Task: Find connections with filter location Sillod with filter topic #Trainerwith filter profile language German with filter current company MyGov India with filter school PES Institute of Technology & Management, SHIVAMOGA with filter industry Sports and Recreation Instruction with filter service category Homeowners Insurance with filter keywords title Cloud Architect
Action: Mouse moved to (549, 71)
Screenshot: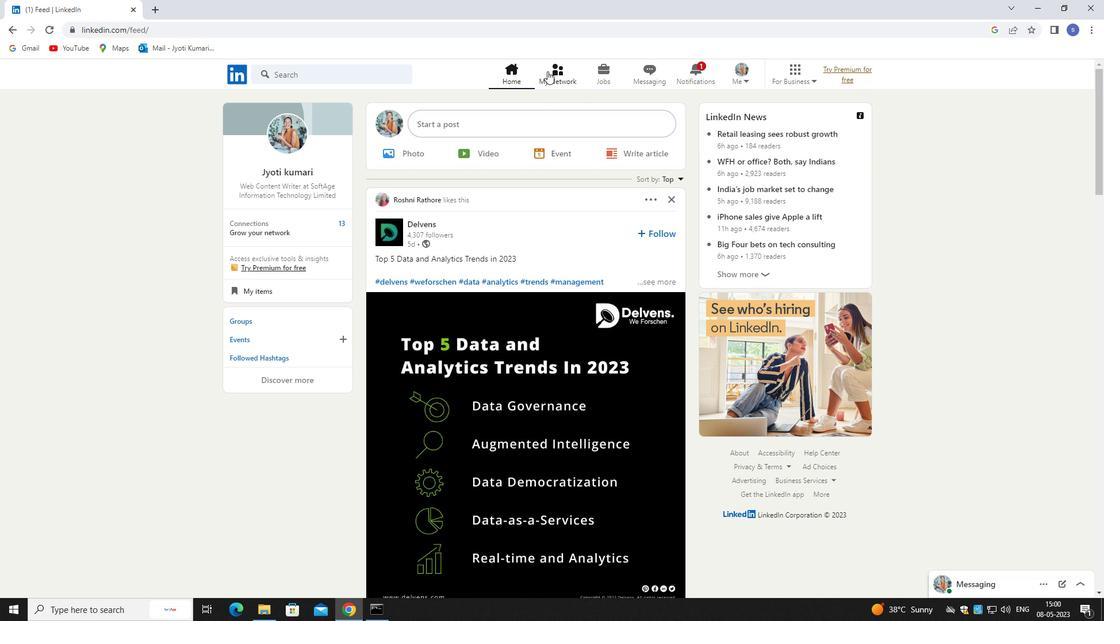 
Action: Mouse pressed left at (549, 71)
Screenshot: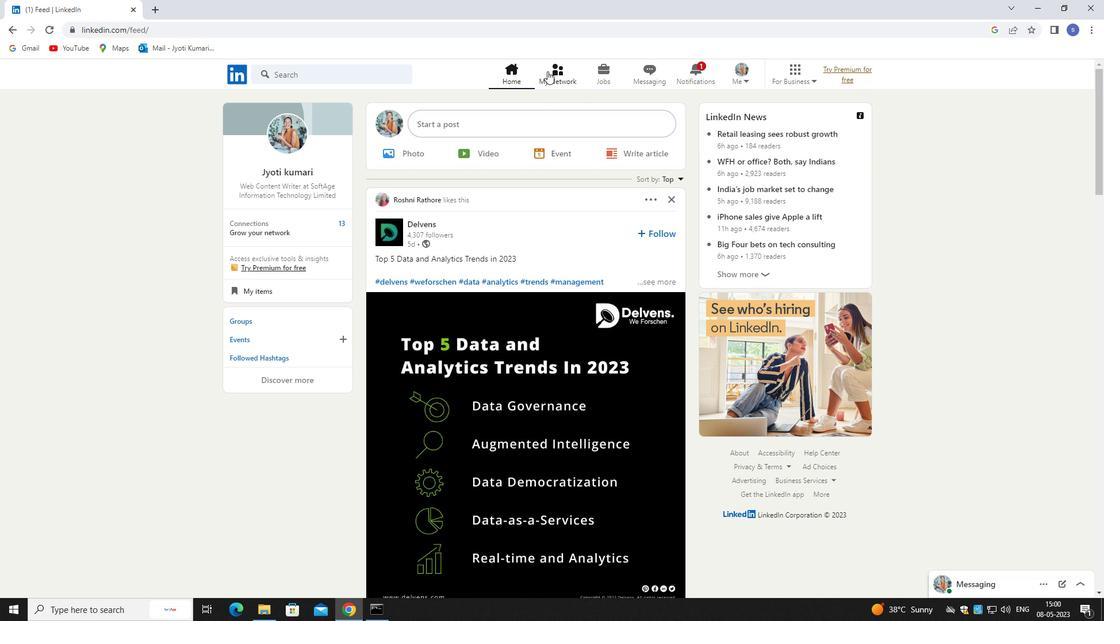 
Action: Mouse moved to (553, 73)
Screenshot: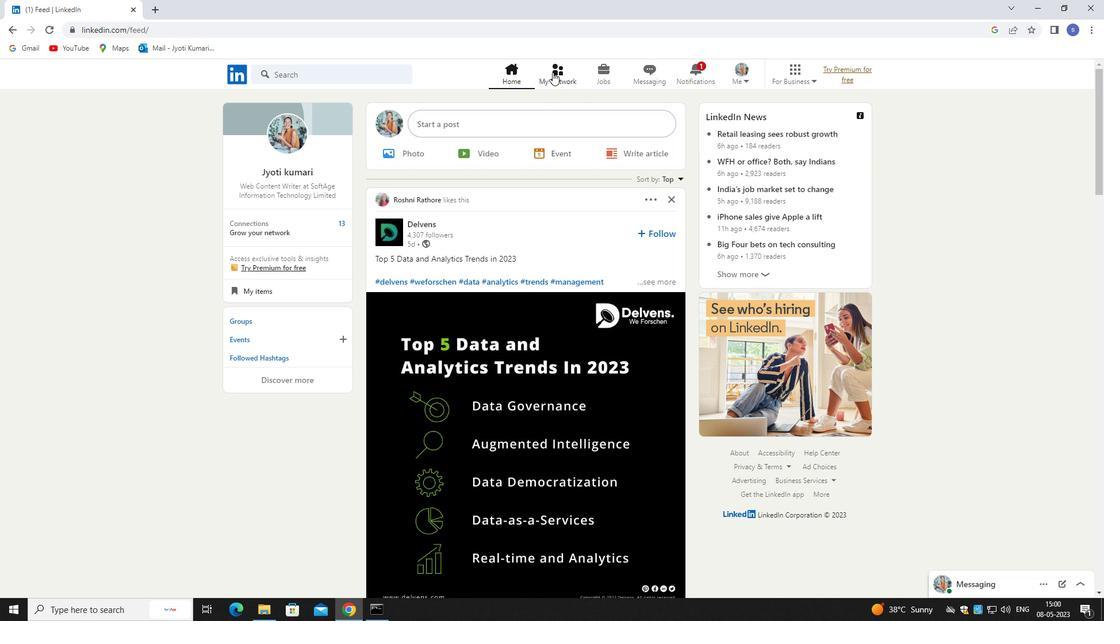 
Action: Mouse pressed left at (553, 73)
Screenshot: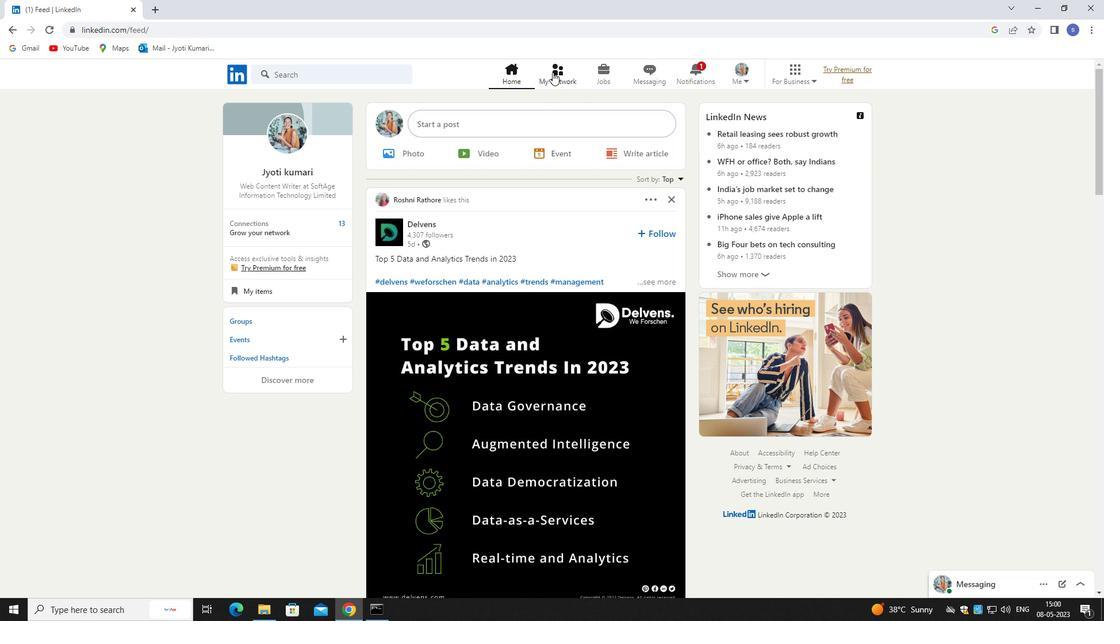 
Action: Mouse moved to (373, 138)
Screenshot: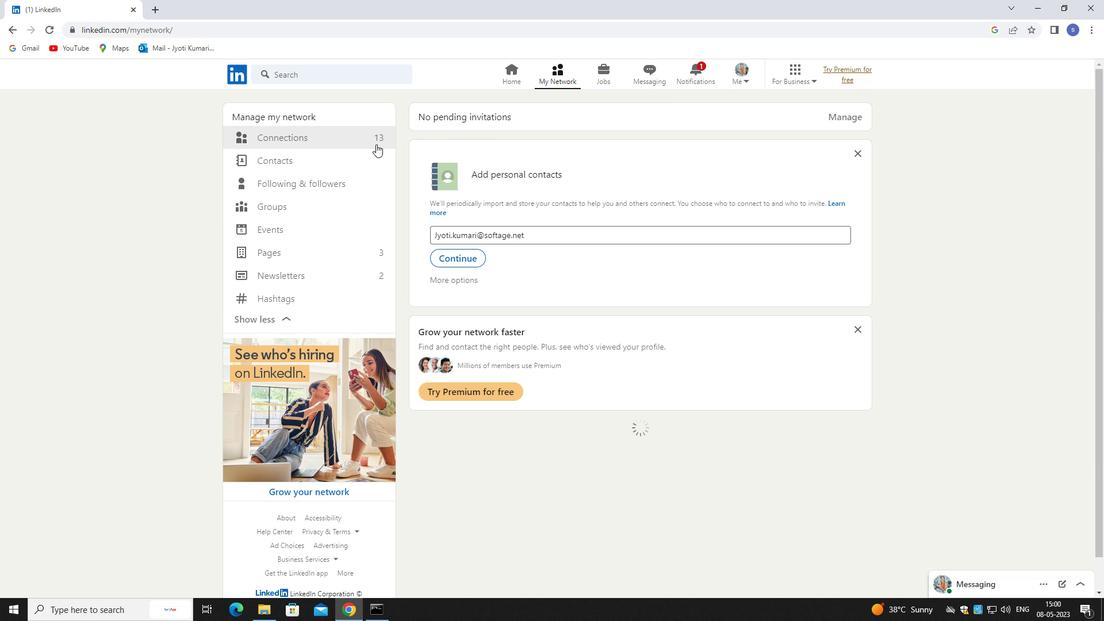 
Action: Mouse pressed left at (373, 138)
Screenshot: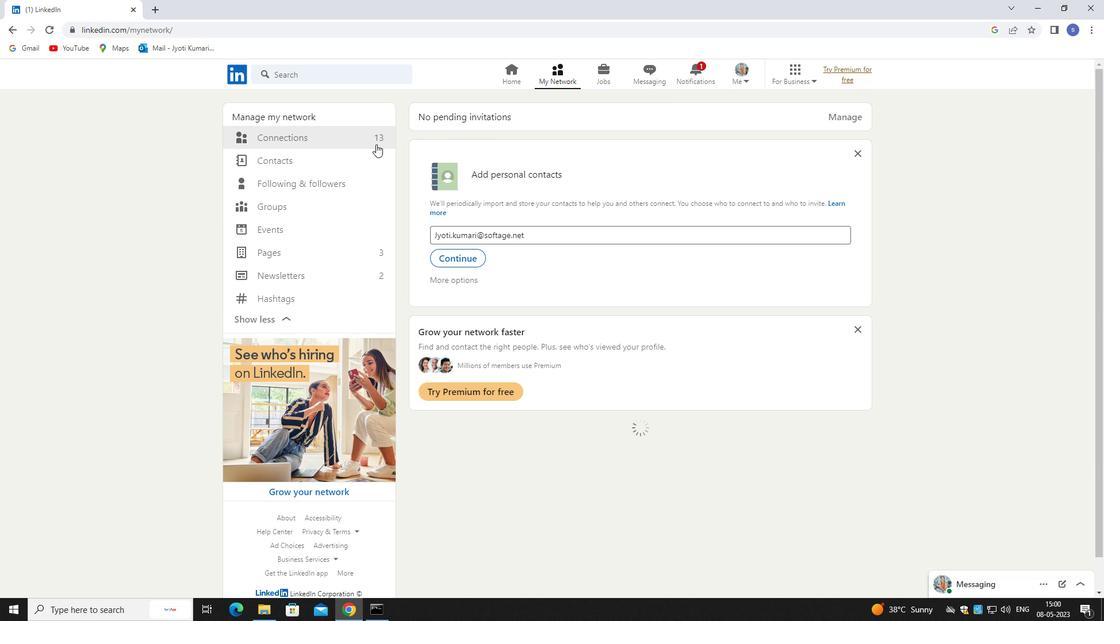 
Action: Mouse pressed left at (373, 138)
Screenshot: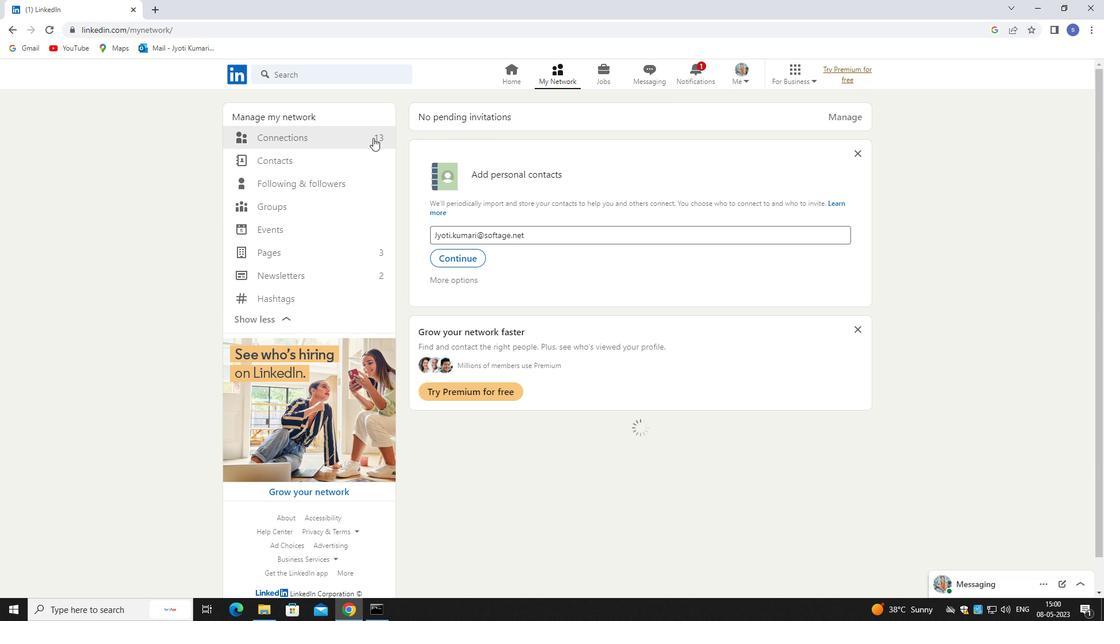 
Action: Mouse moved to (614, 135)
Screenshot: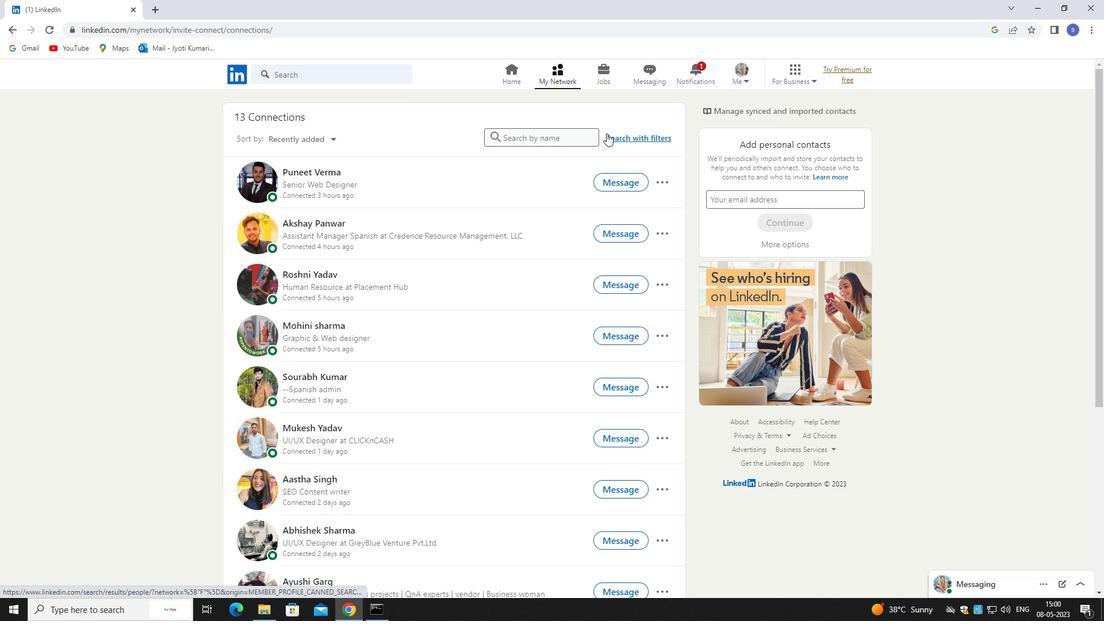 
Action: Mouse pressed left at (614, 135)
Screenshot: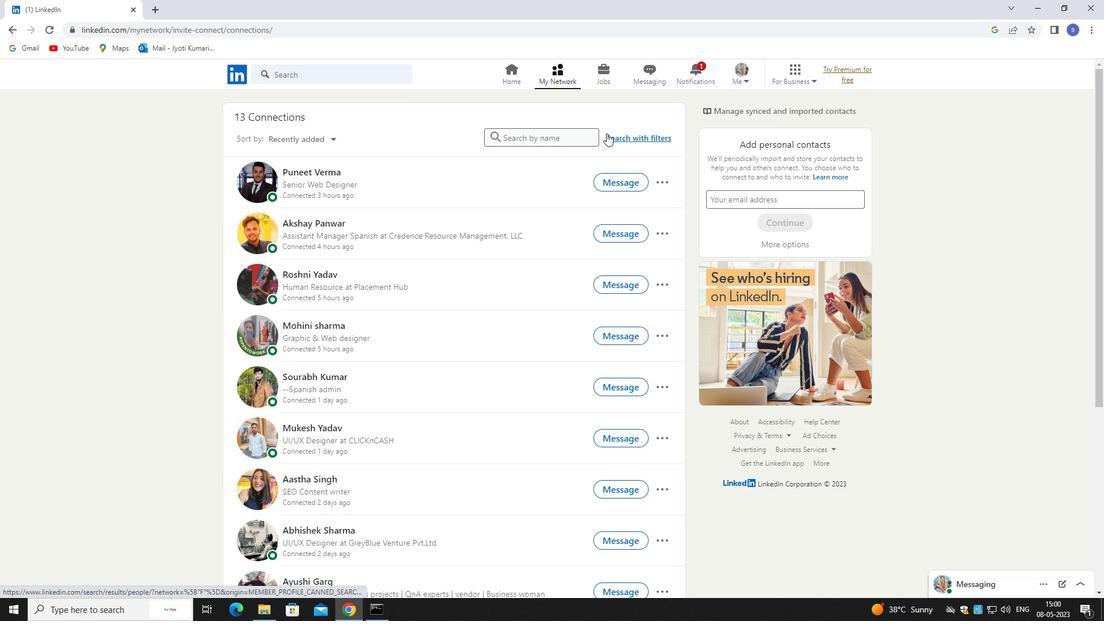 
Action: Mouse moved to (582, 105)
Screenshot: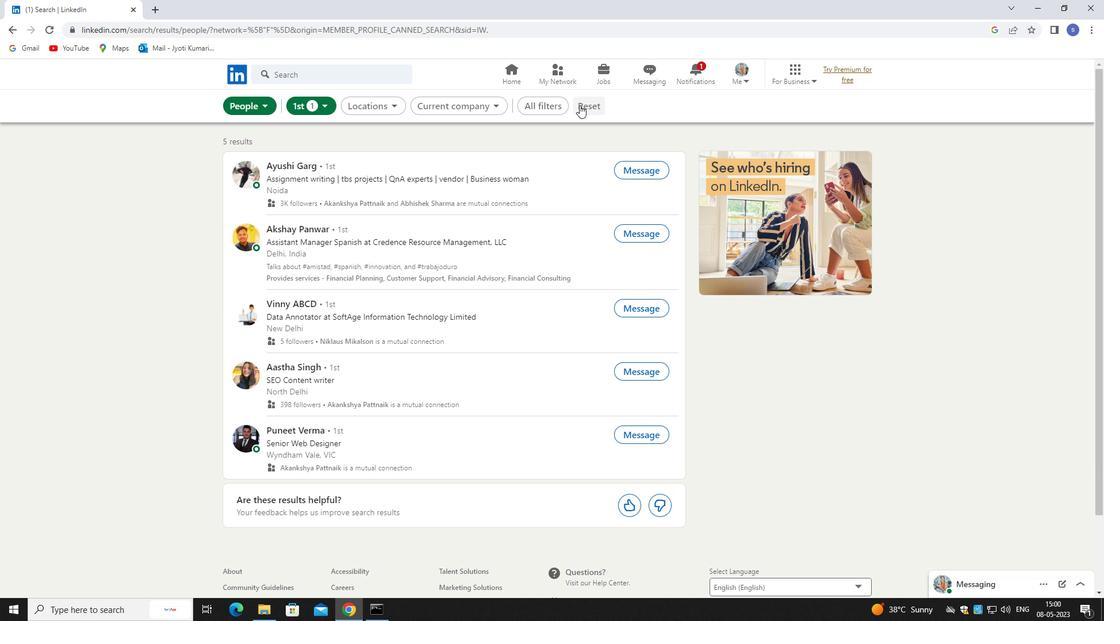 
Action: Mouse pressed left at (582, 105)
Screenshot: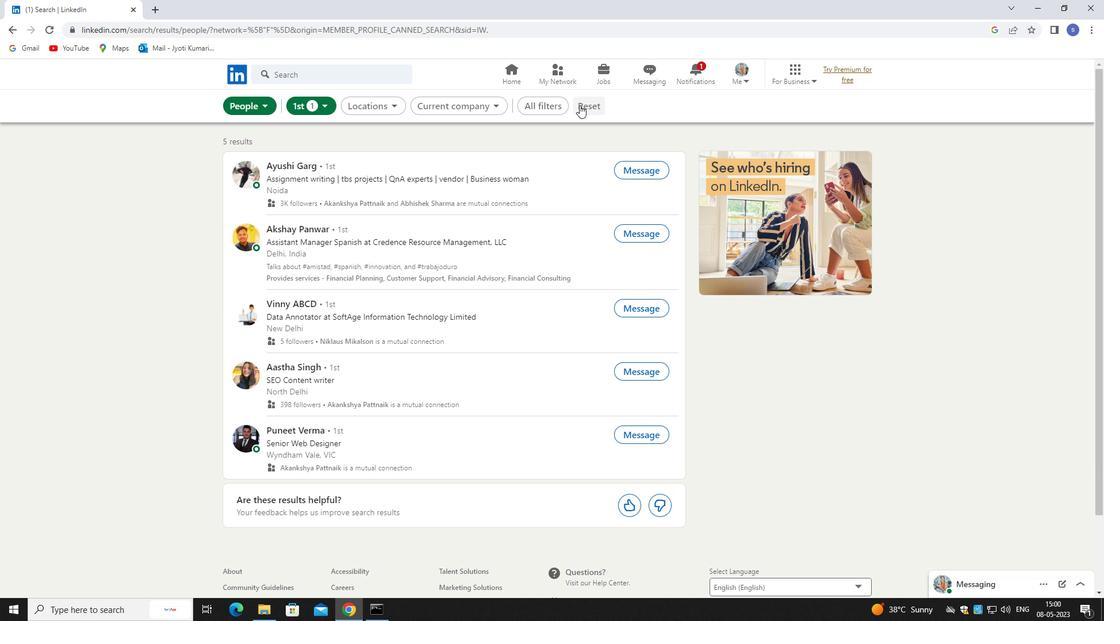 
Action: Mouse moved to (579, 104)
Screenshot: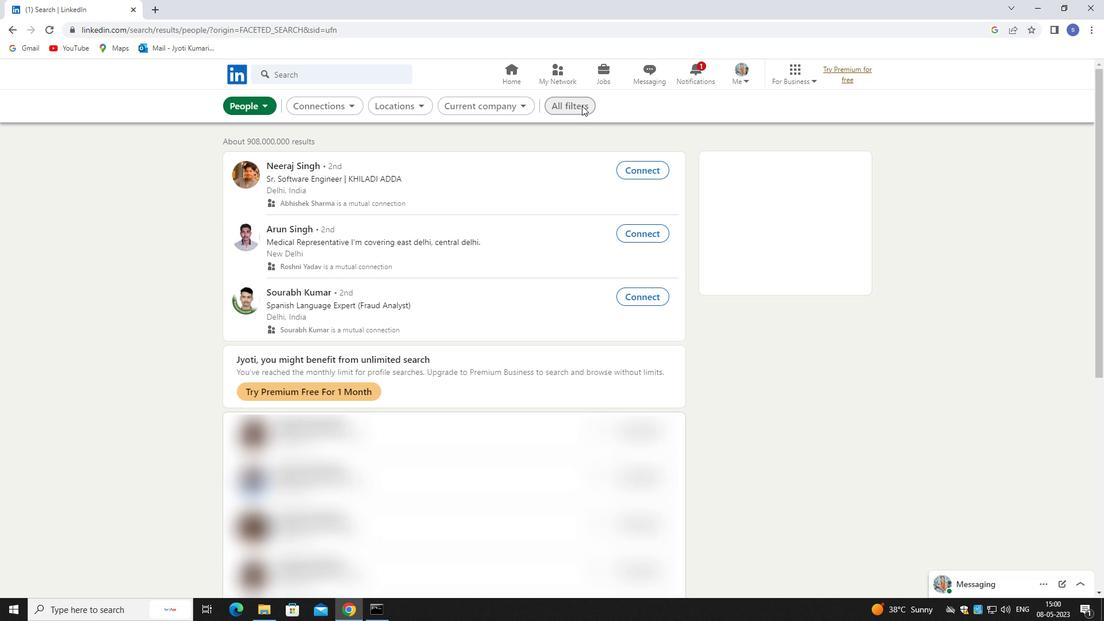 
Action: Mouse pressed left at (579, 104)
Screenshot: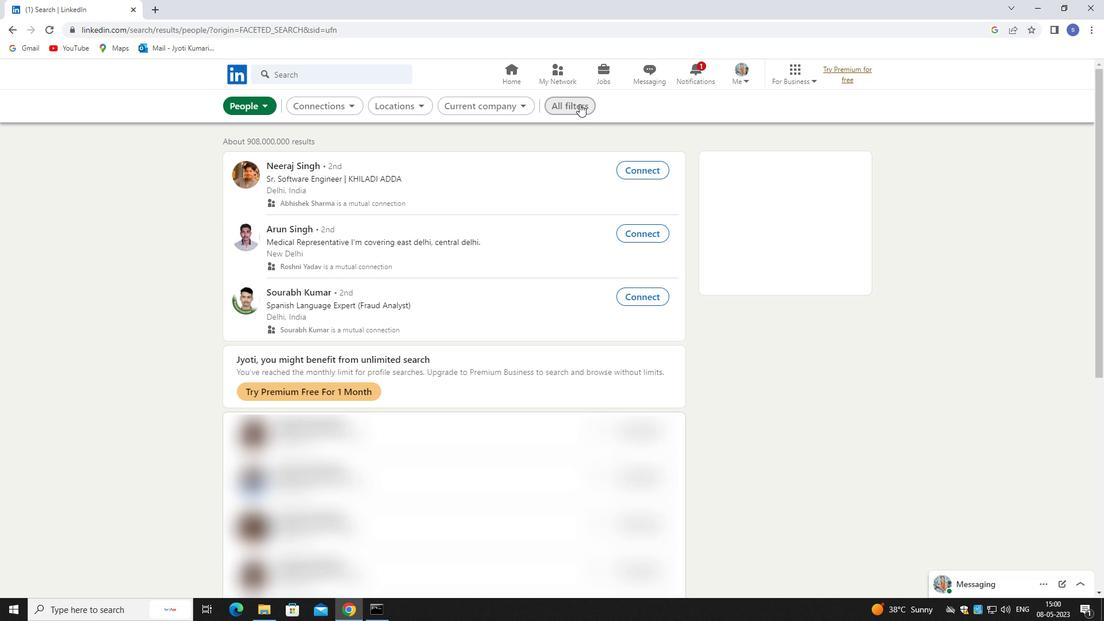 
Action: Mouse moved to (967, 449)
Screenshot: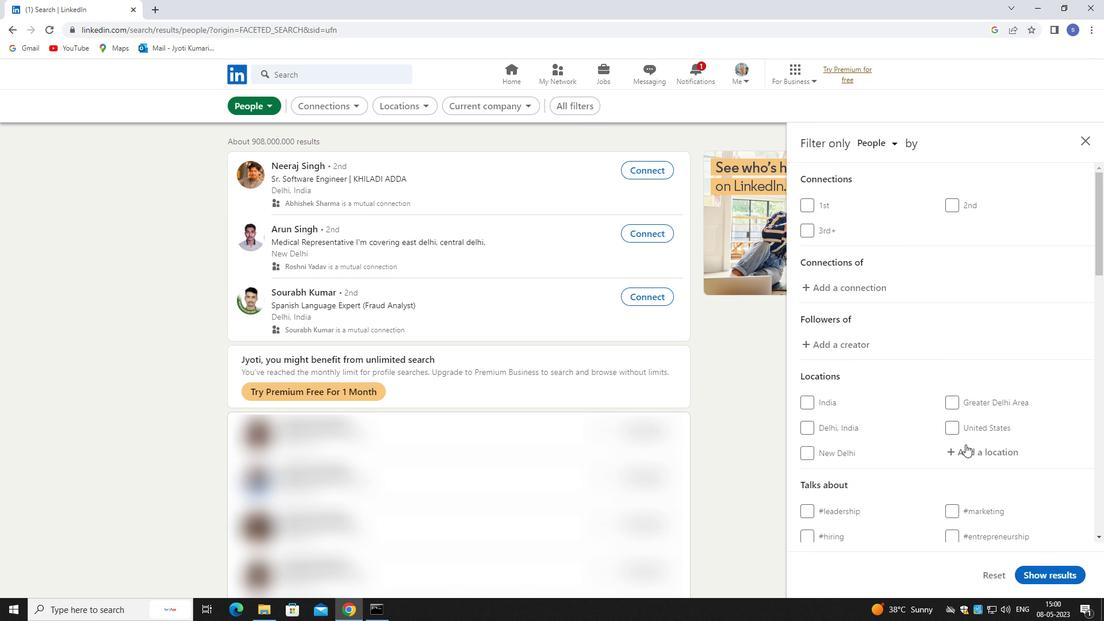 
Action: Mouse pressed left at (967, 449)
Screenshot: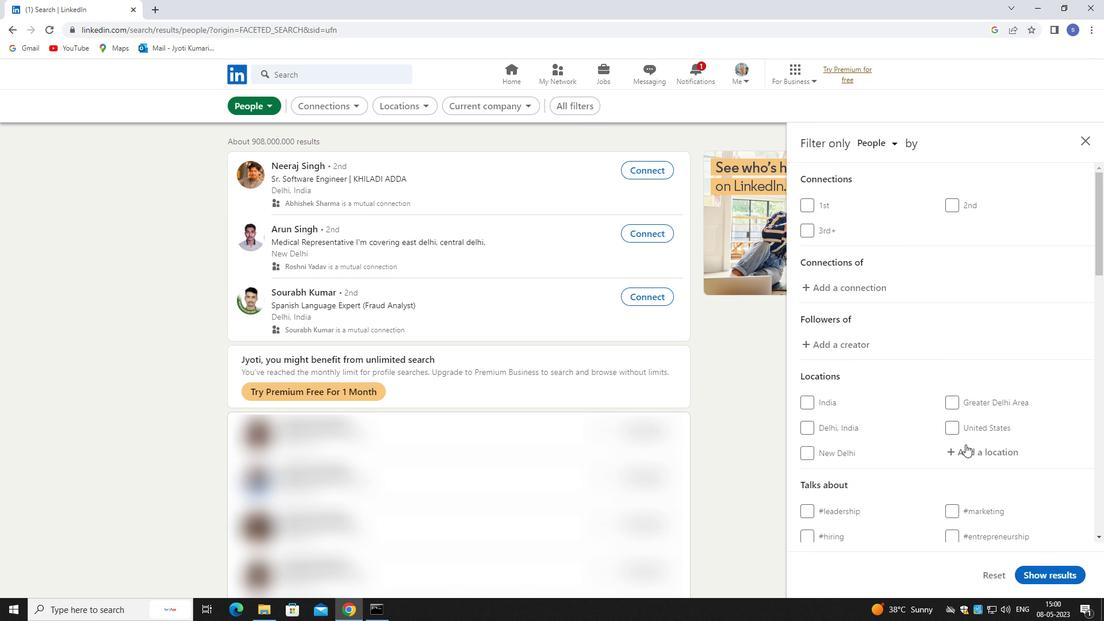 
Action: Mouse moved to (969, 451)
Screenshot: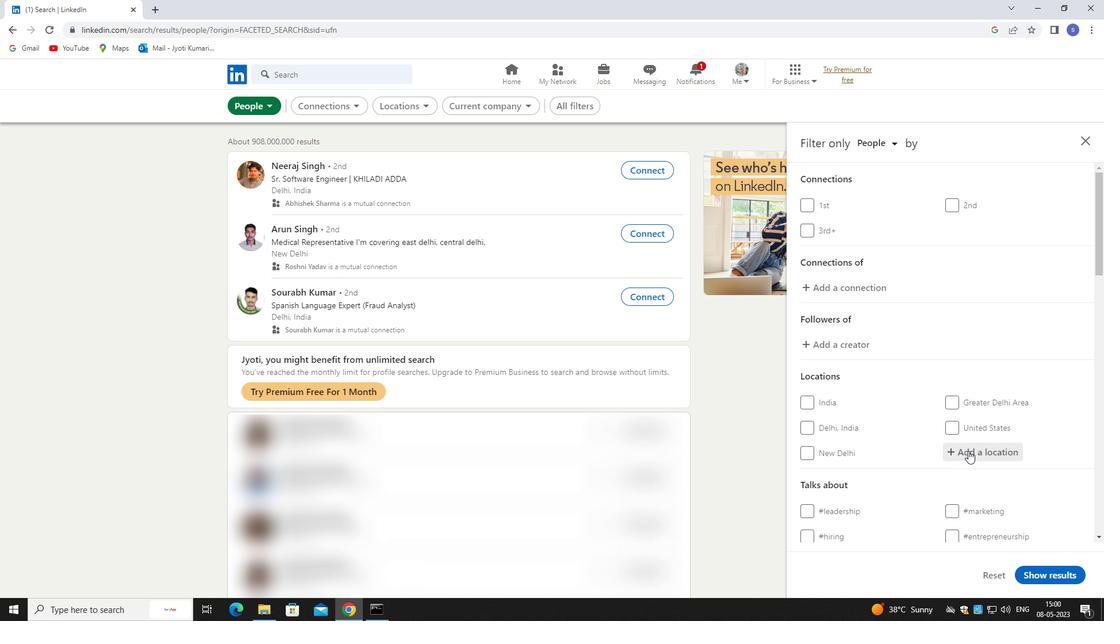 
Action: Key pressed <Key.shift>SILLOID
Screenshot: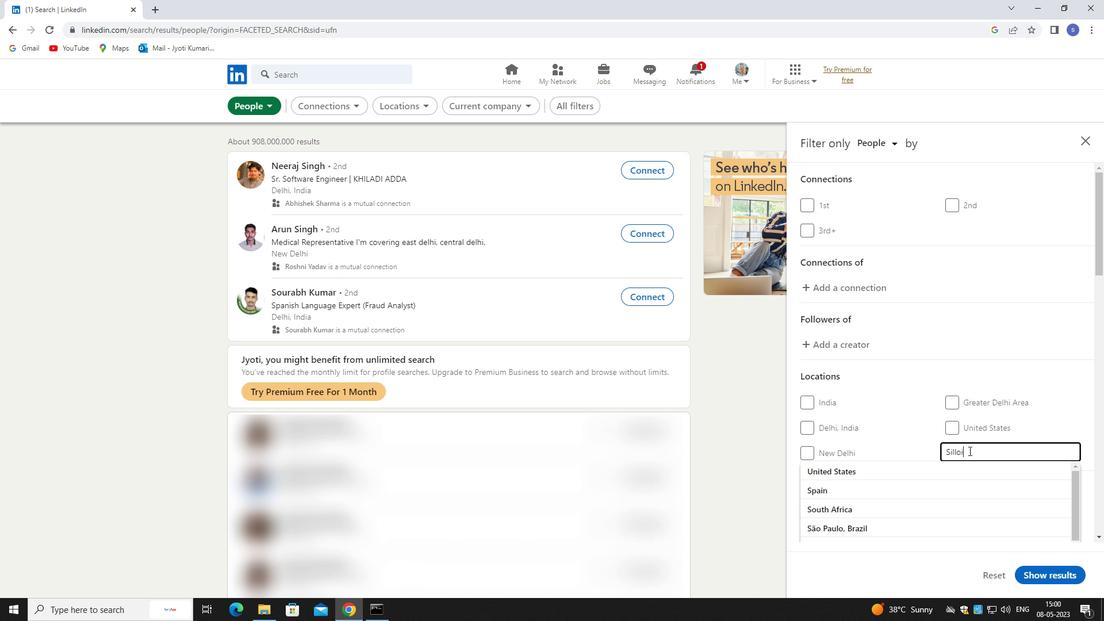 
Action: Mouse moved to (968, 470)
Screenshot: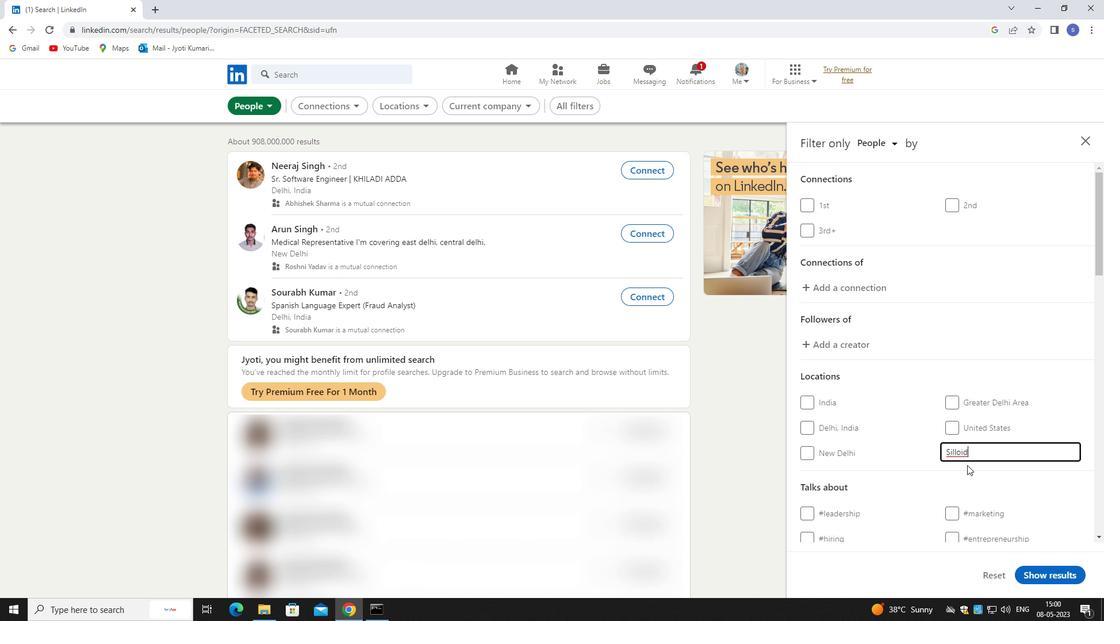 
Action: Key pressed <Key.backspace><Key.backspace>D
Screenshot: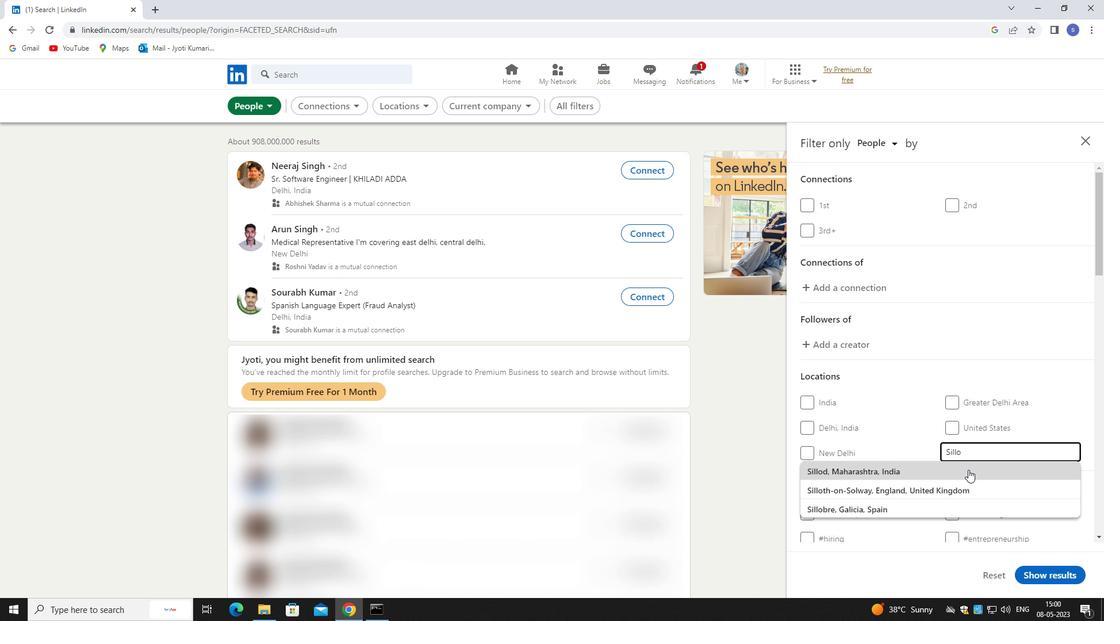 
Action: Mouse pressed left at (968, 470)
Screenshot: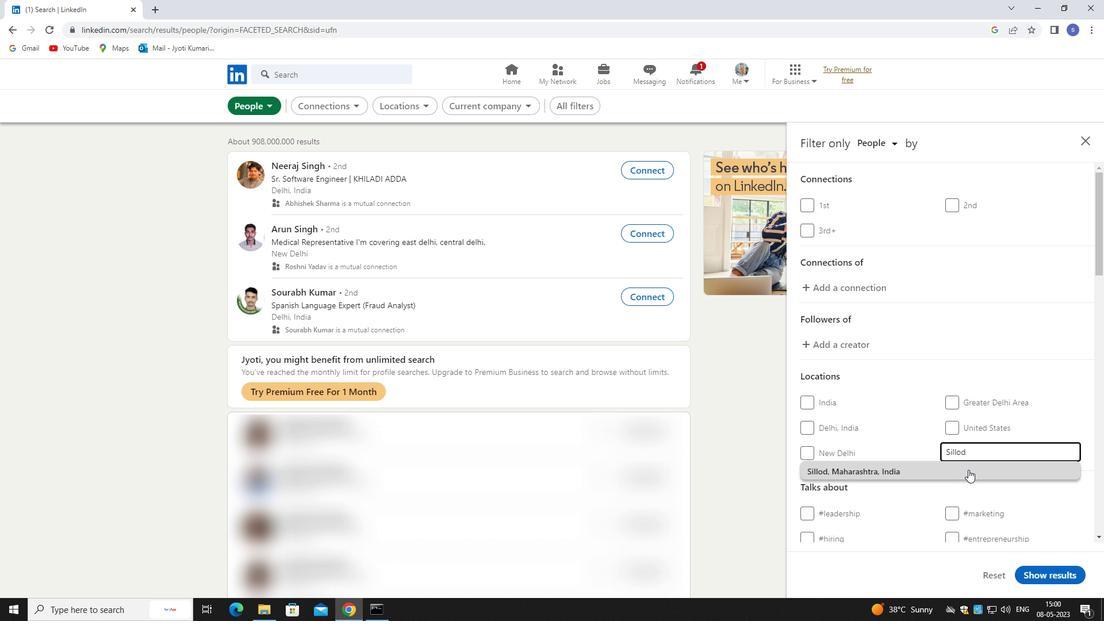 
Action: Mouse moved to (968, 470)
Screenshot: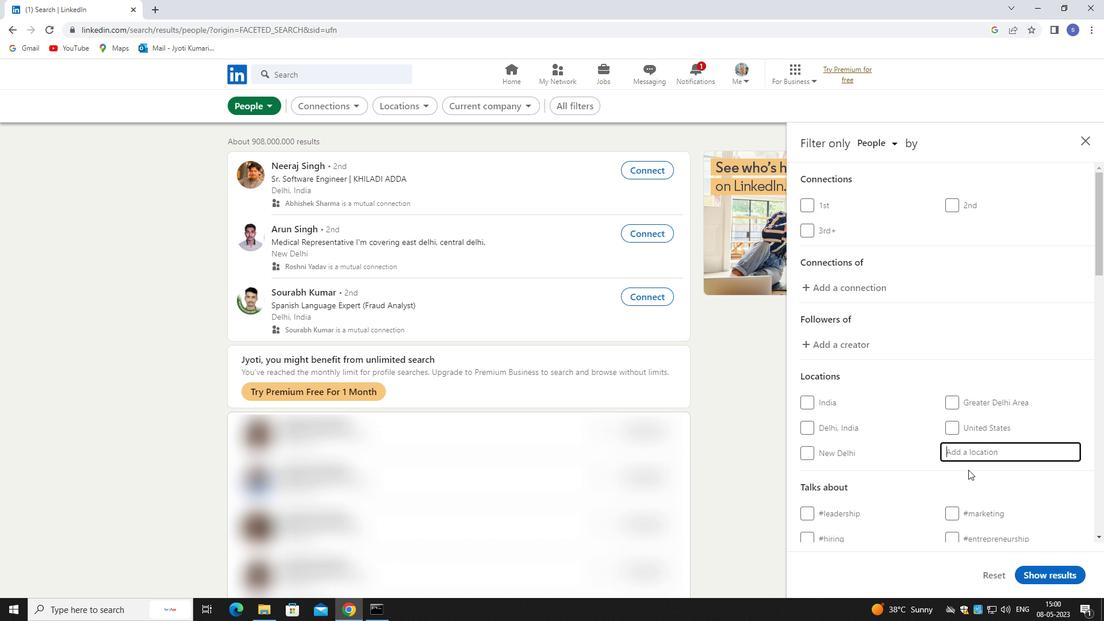 
Action: Mouse scrolled (968, 469) with delta (0, 0)
Screenshot: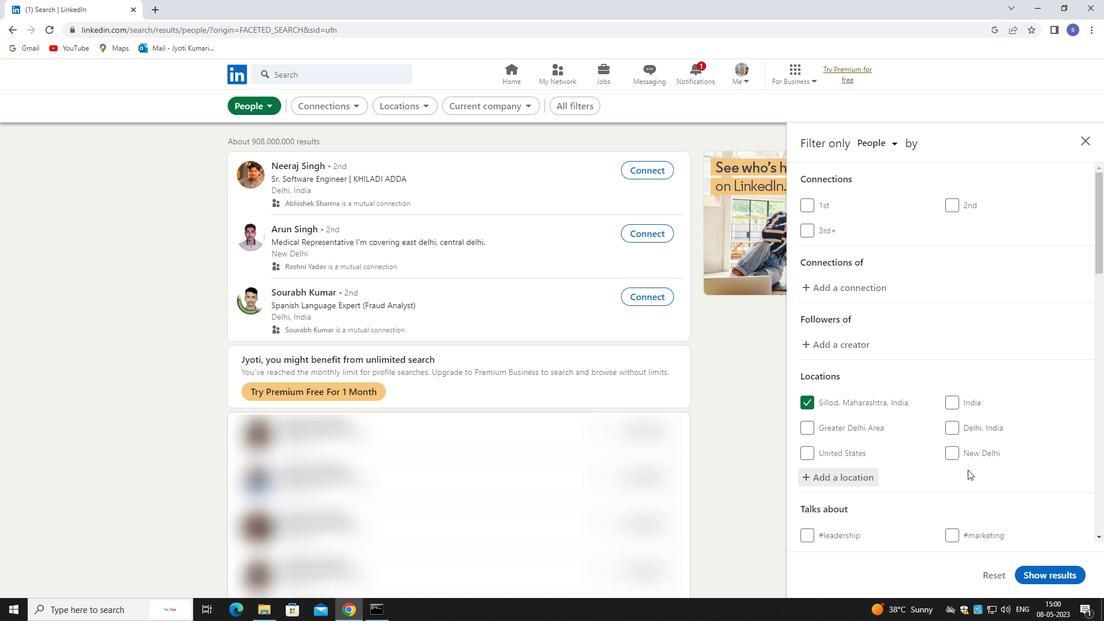 
Action: Mouse scrolled (968, 469) with delta (0, 0)
Screenshot: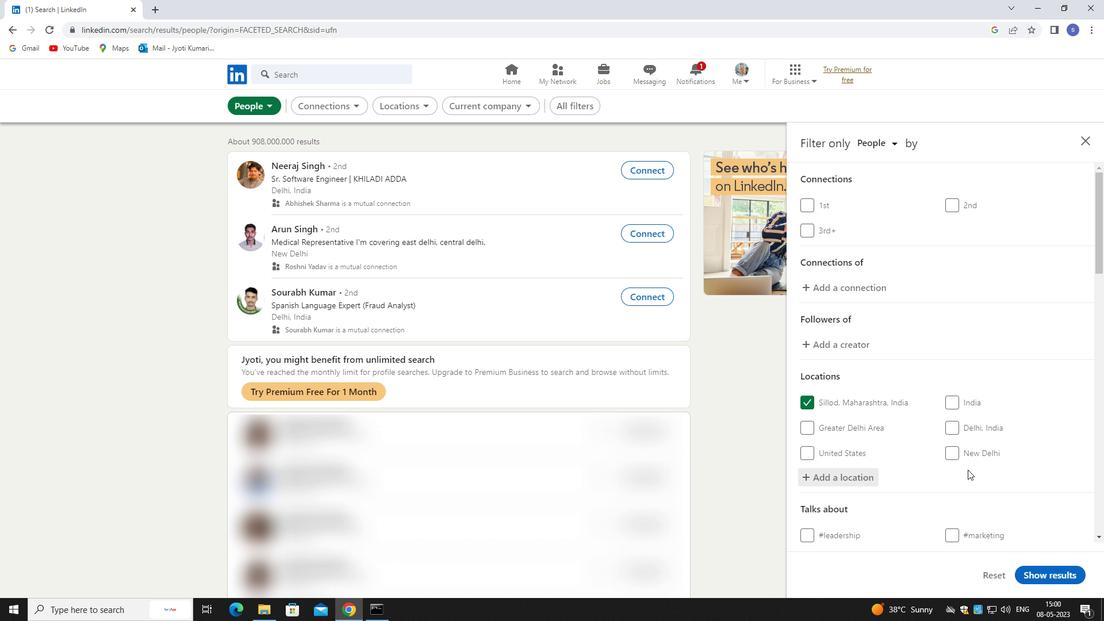 
Action: Mouse scrolled (968, 469) with delta (0, 0)
Screenshot: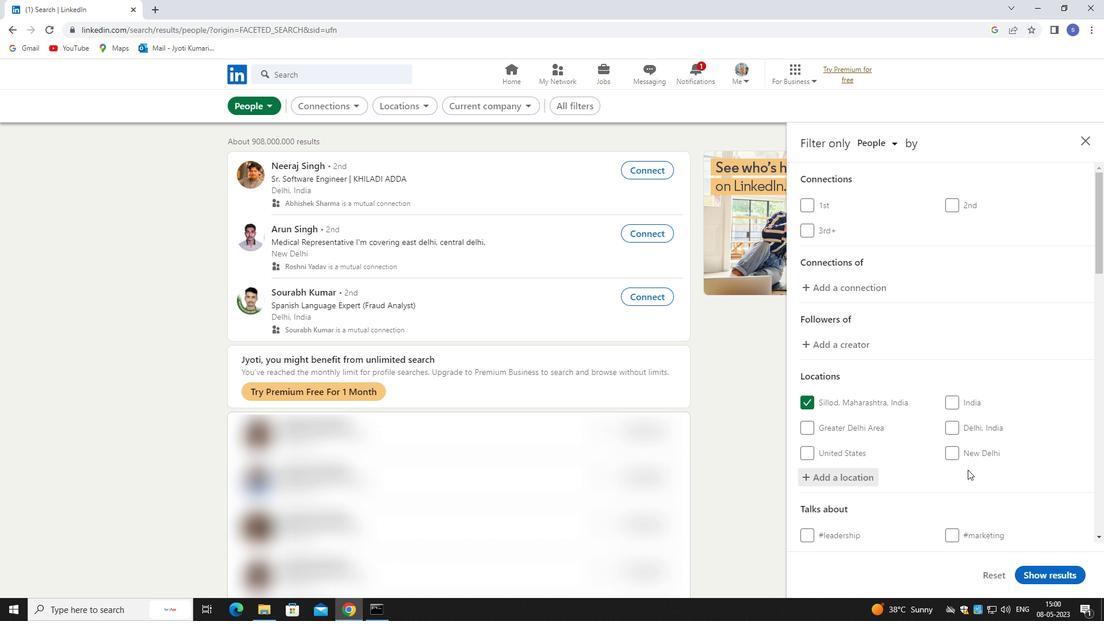 
Action: Mouse moved to (981, 409)
Screenshot: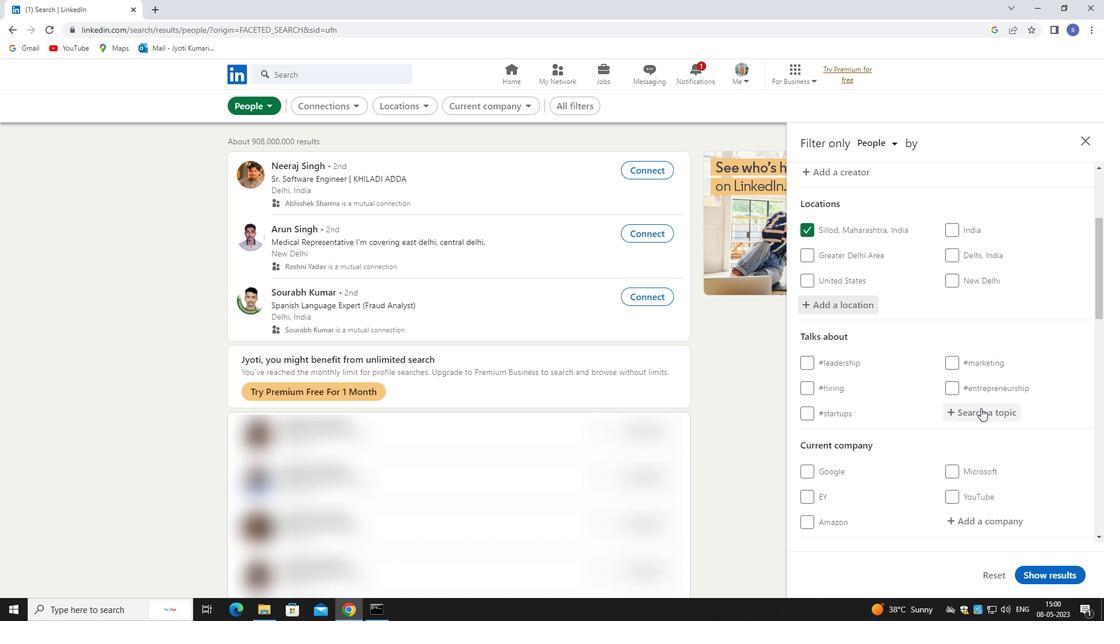 
Action: Mouse pressed left at (981, 409)
Screenshot: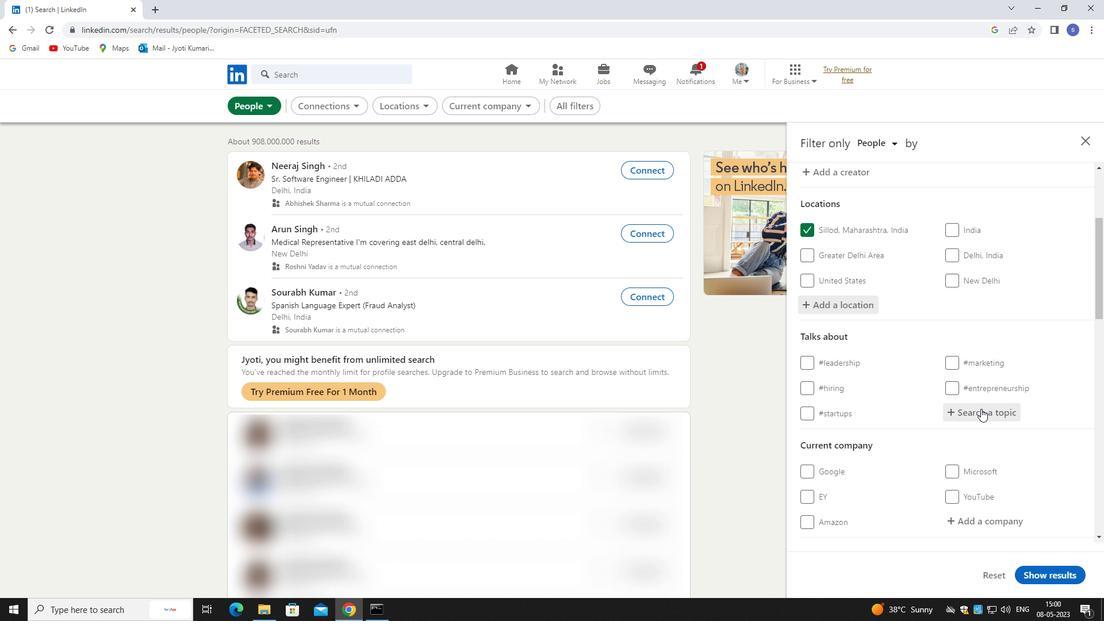 
Action: Key pressed <Key.shift>TRAI
Screenshot: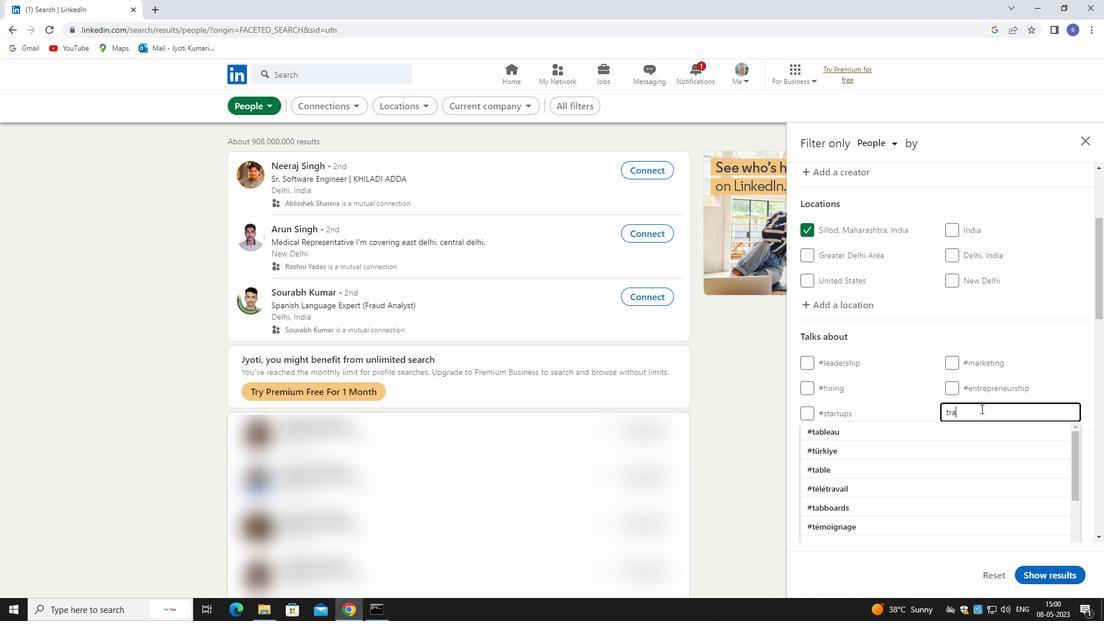 
Action: Mouse moved to (980, 465)
Screenshot: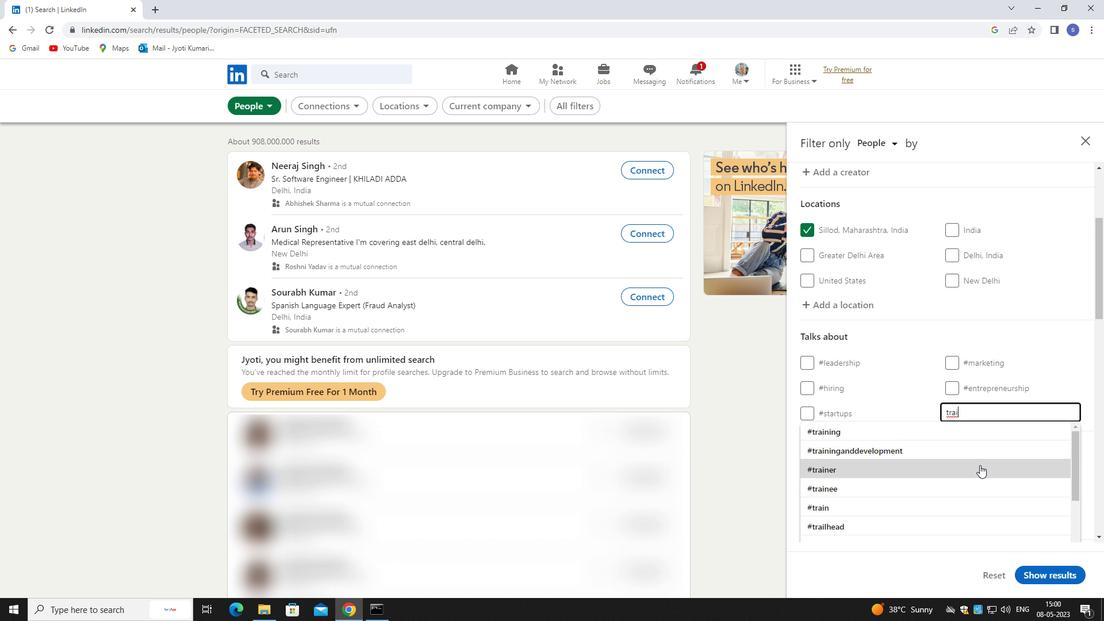 
Action: Mouse pressed left at (980, 465)
Screenshot: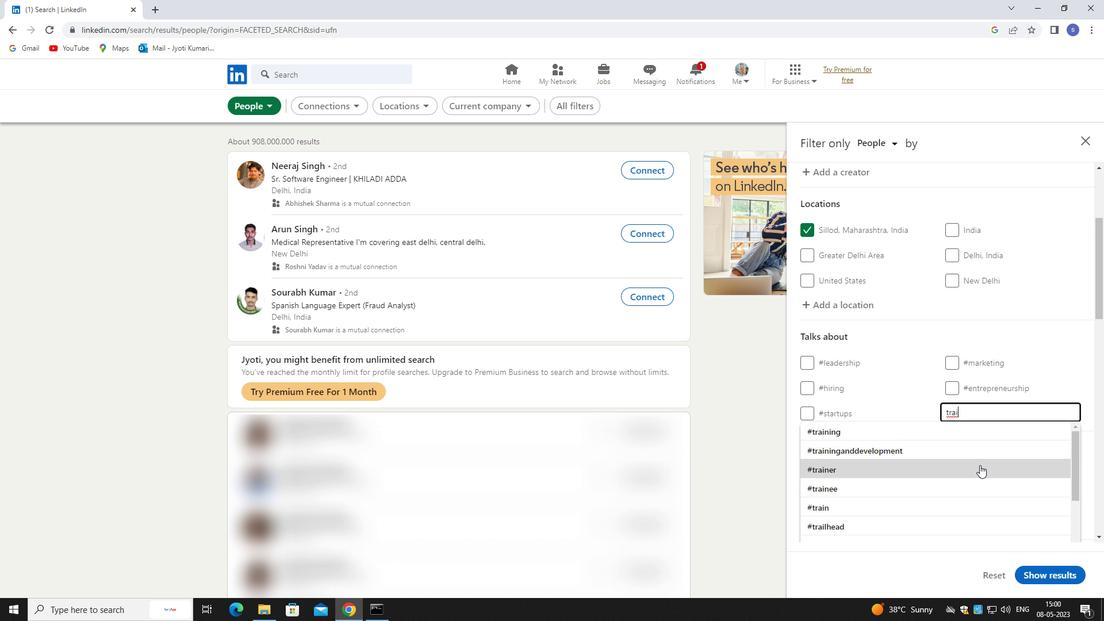 
Action: Mouse scrolled (980, 464) with delta (0, 0)
Screenshot: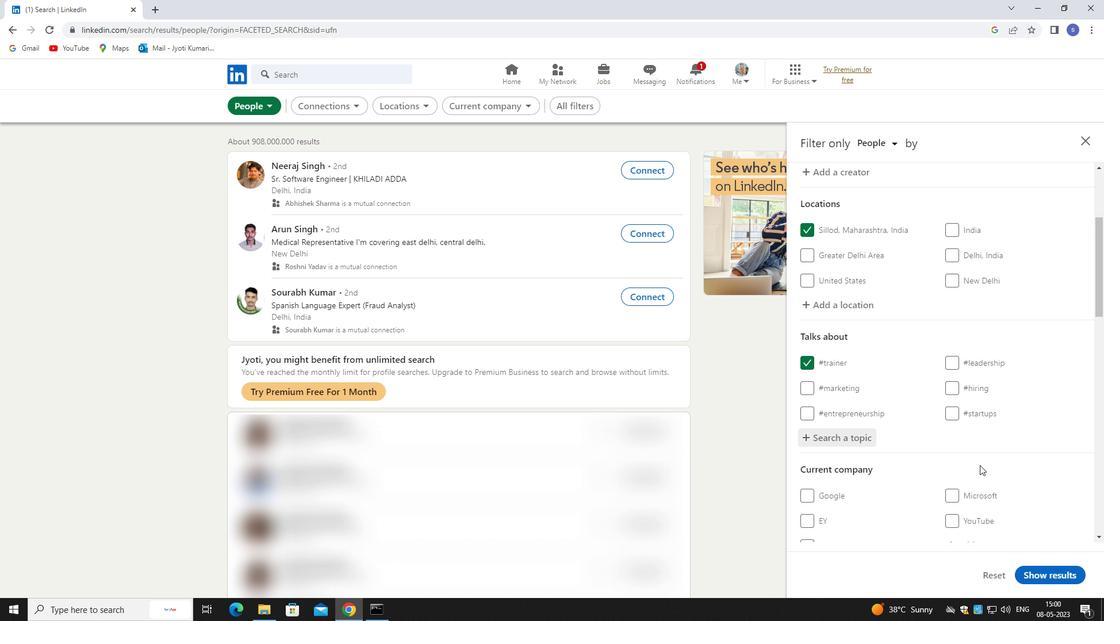 
Action: Mouse scrolled (980, 464) with delta (0, 0)
Screenshot: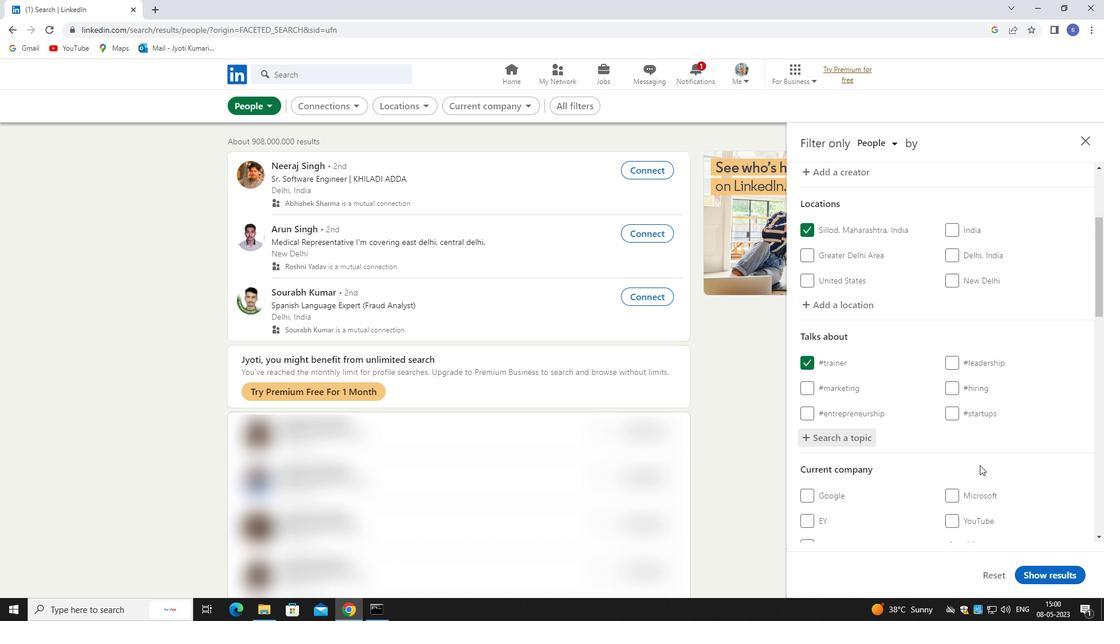 
Action: Mouse scrolled (980, 464) with delta (0, 0)
Screenshot: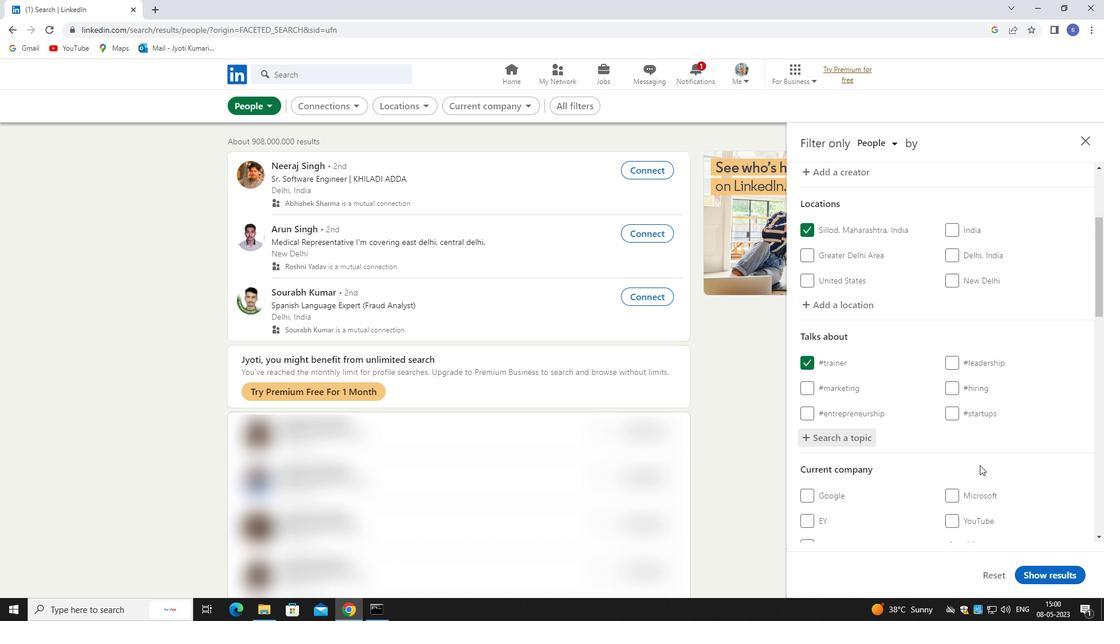 
Action: Mouse moved to (991, 372)
Screenshot: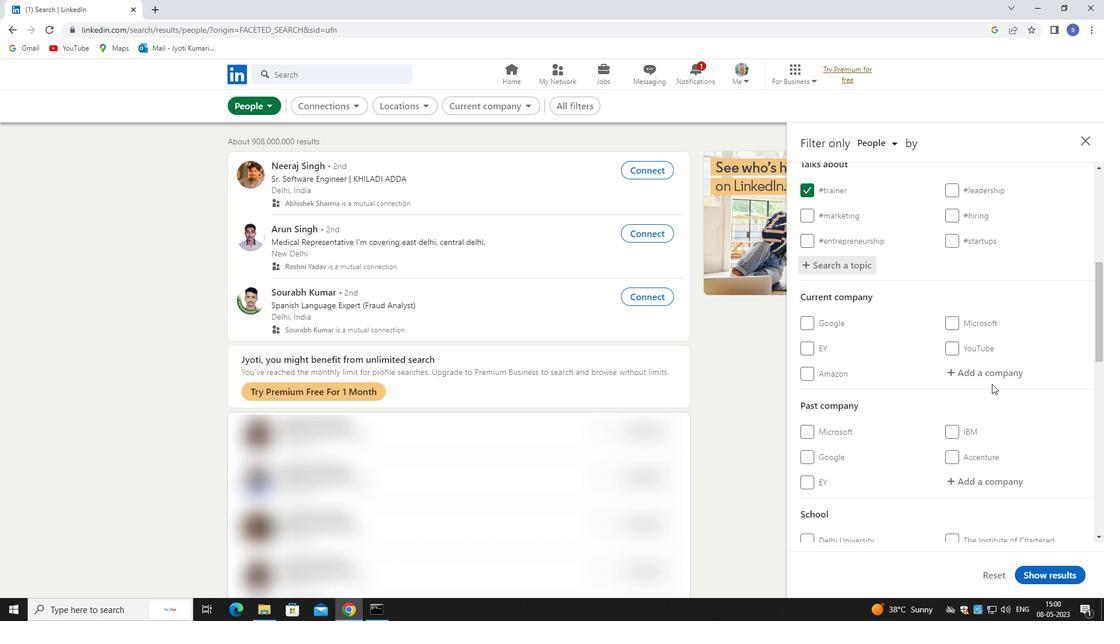 
Action: Mouse pressed left at (991, 372)
Screenshot: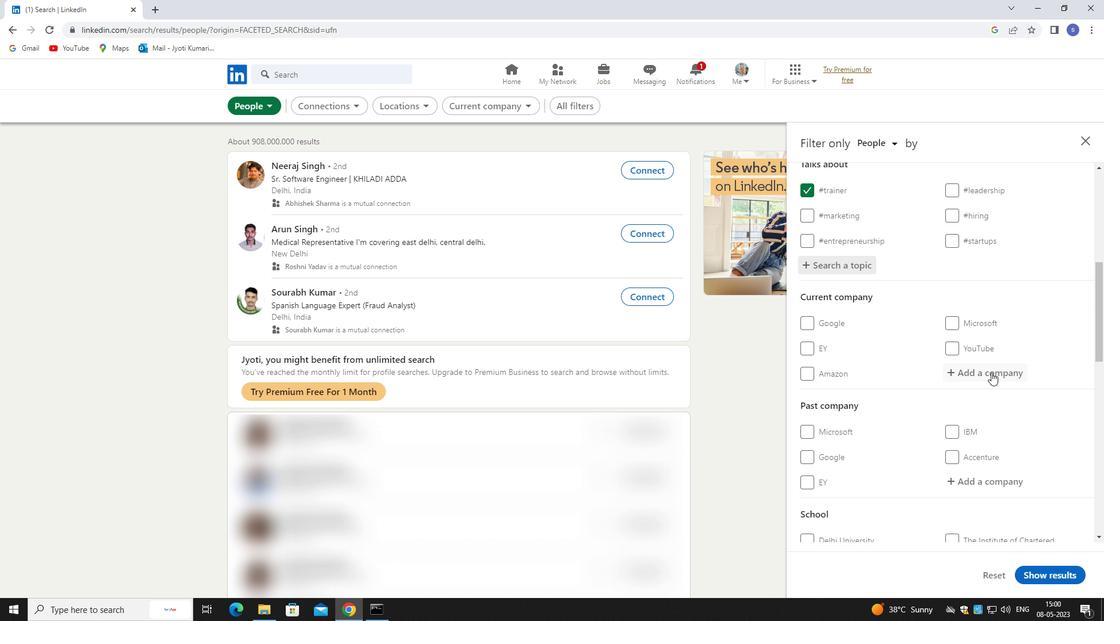 
Action: Key pressed <Key.shift>MY<Key.shift>GOV
Screenshot: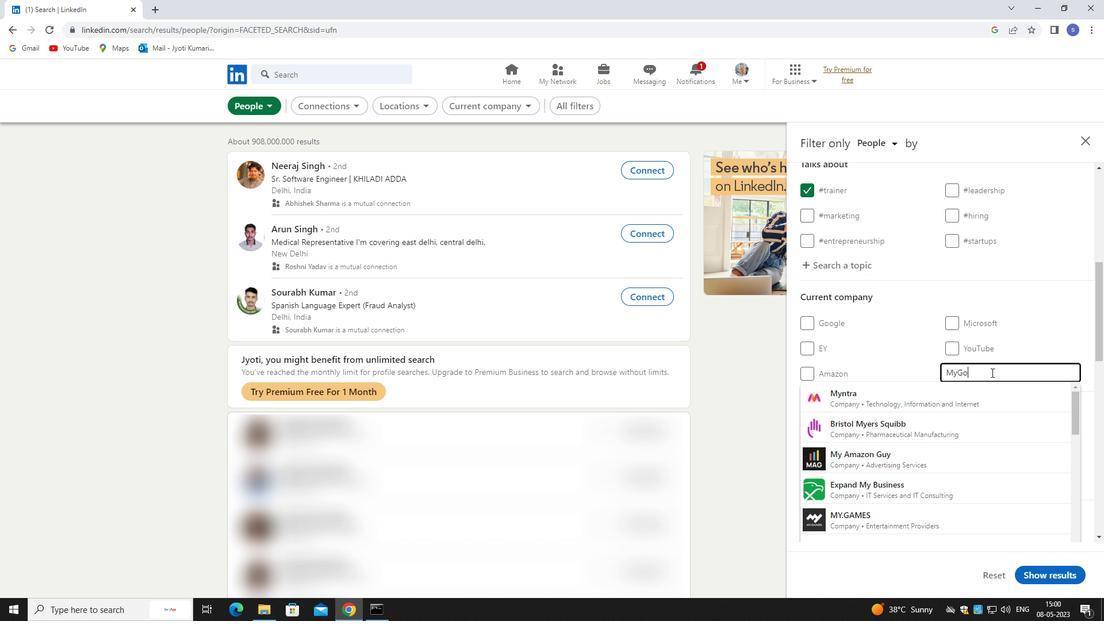 
Action: Mouse moved to (990, 396)
Screenshot: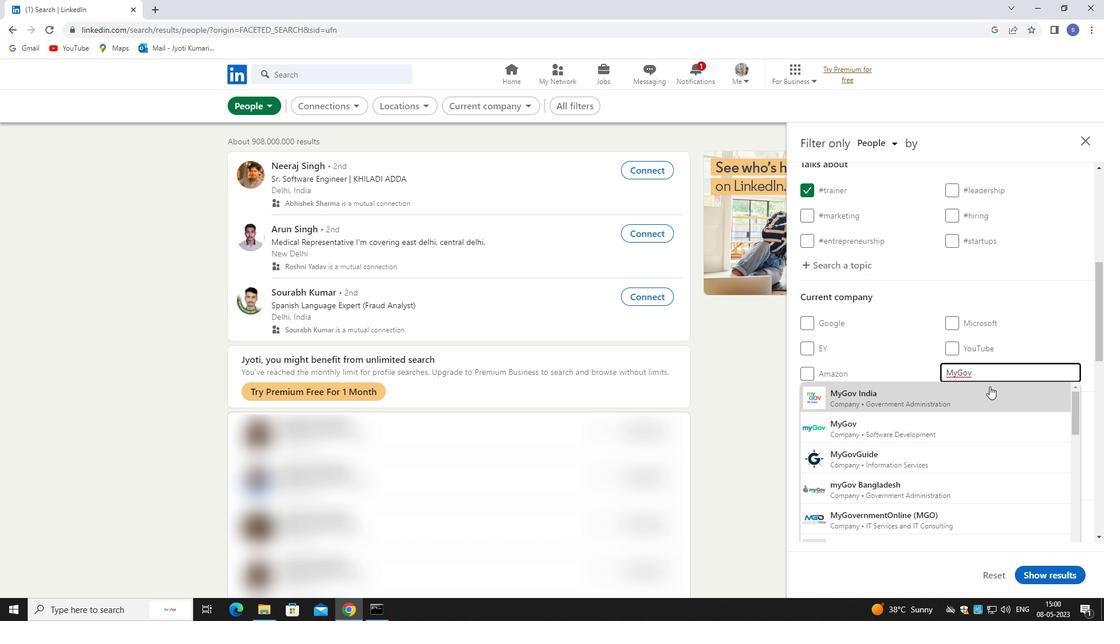 
Action: Mouse pressed left at (990, 396)
Screenshot: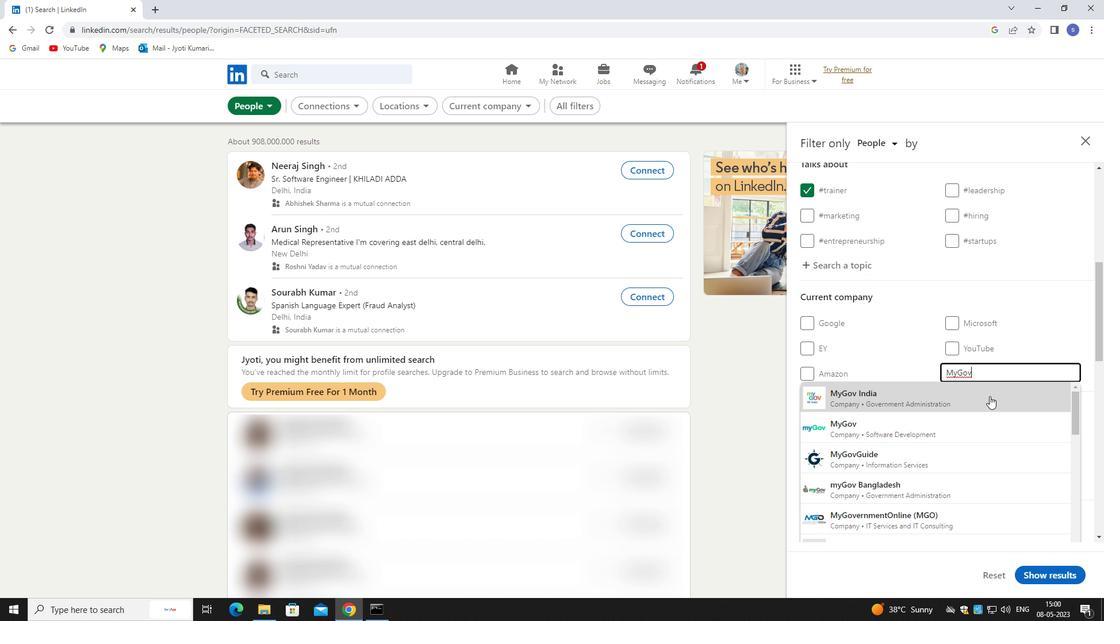 
Action: Mouse scrolled (990, 395) with delta (0, 0)
Screenshot: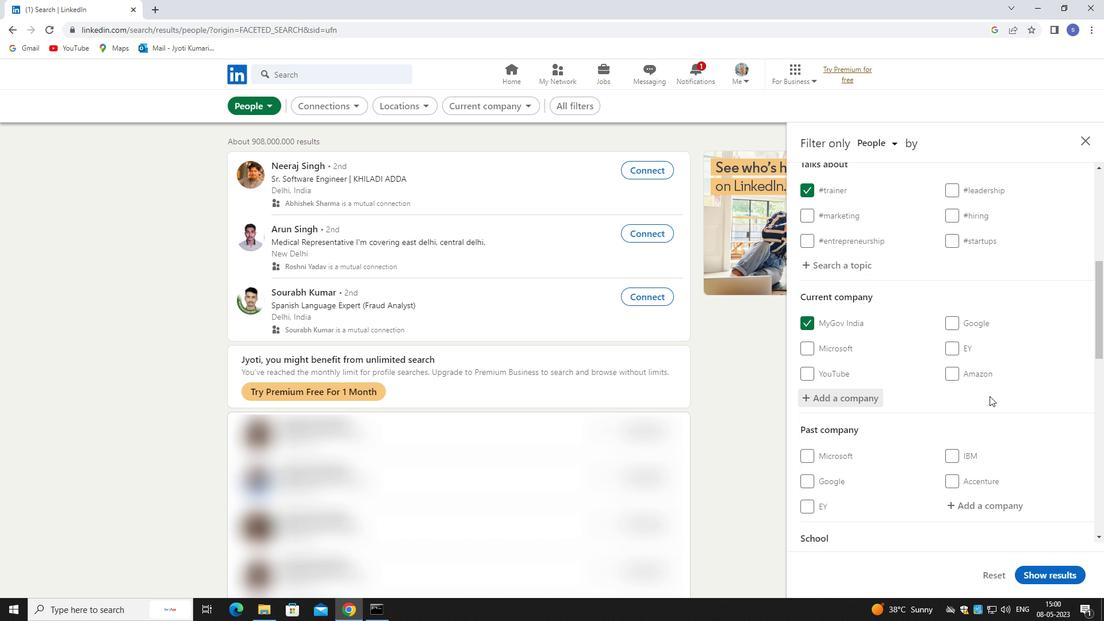 
Action: Mouse scrolled (990, 395) with delta (0, 0)
Screenshot: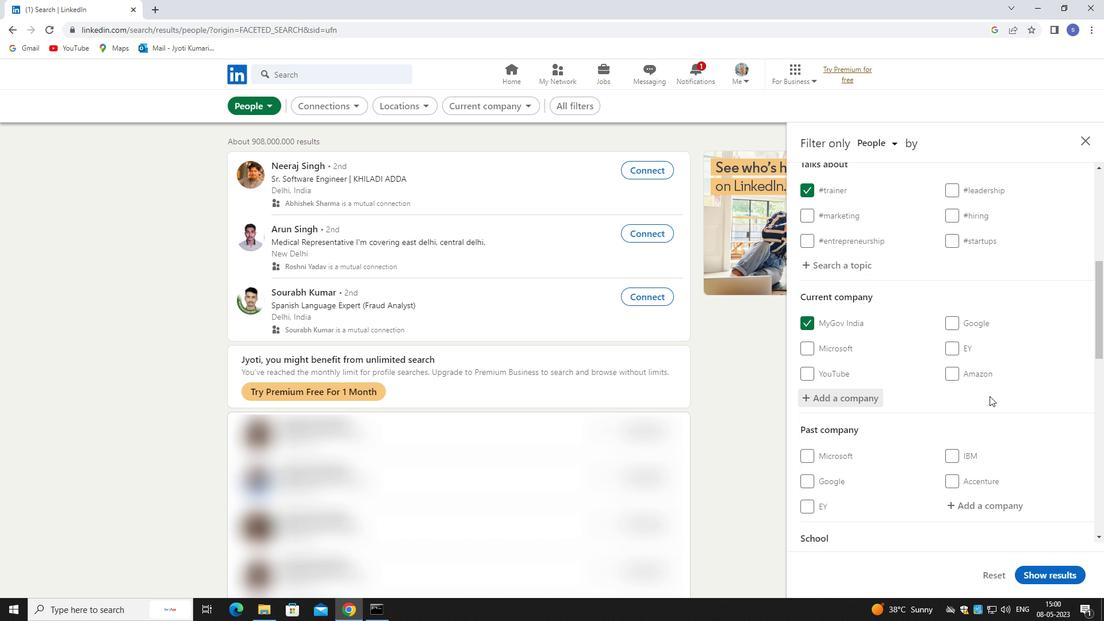 
Action: Mouse moved to (991, 415)
Screenshot: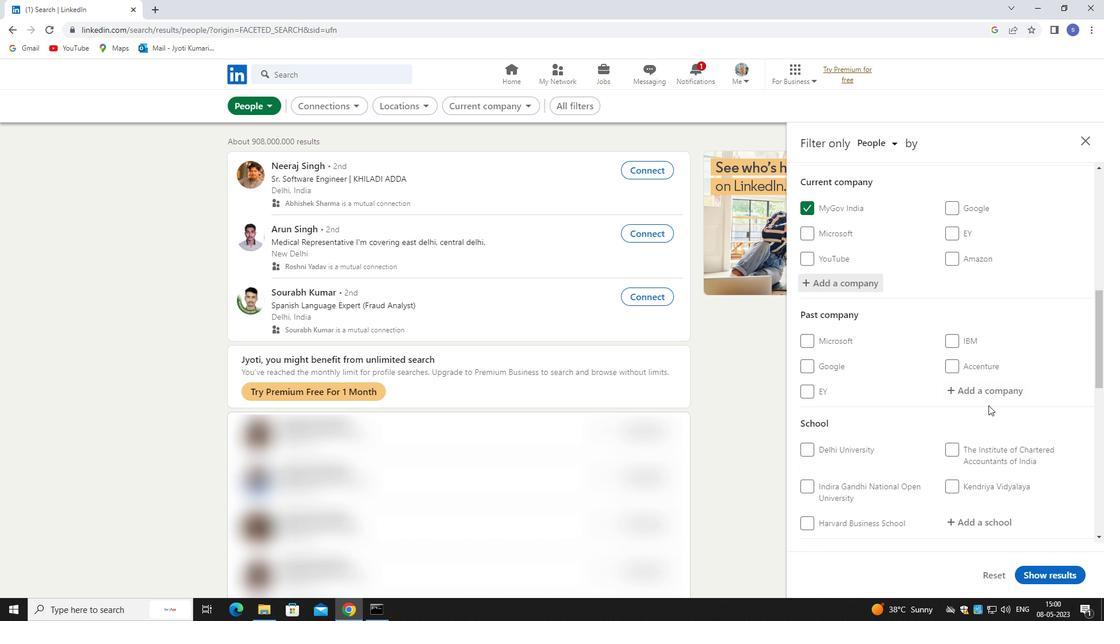 
Action: Mouse scrolled (991, 414) with delta (0, 0)
Screenshot: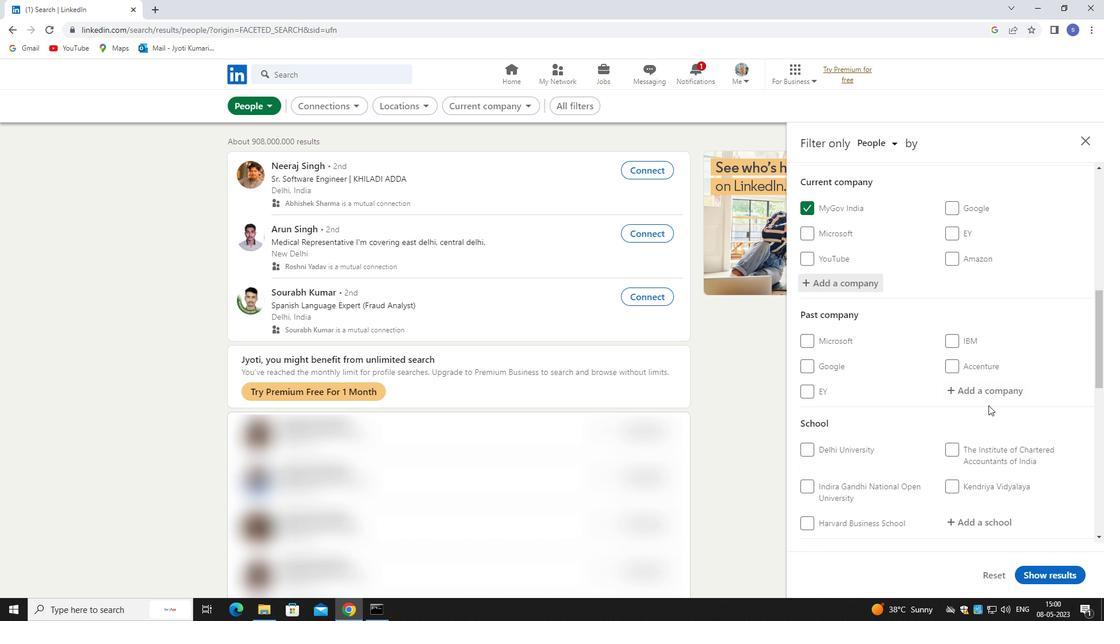 
Action: Mouse moved to (992, 417)
Screenshot: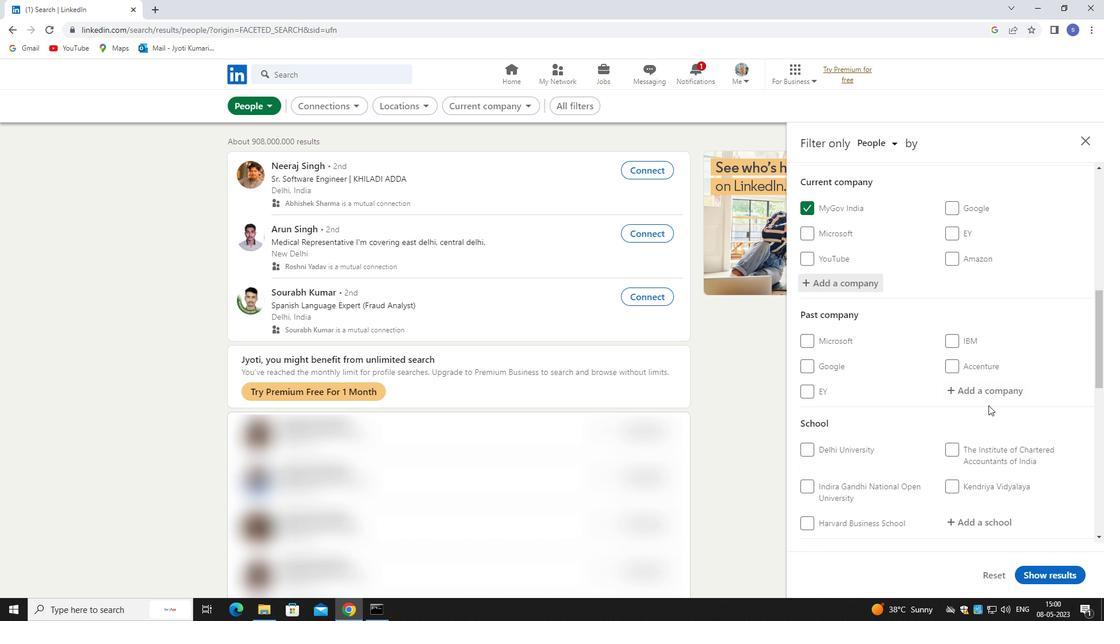
Action: Mouse scrolled (992, 417) with delta (0, 0)
Screenshot: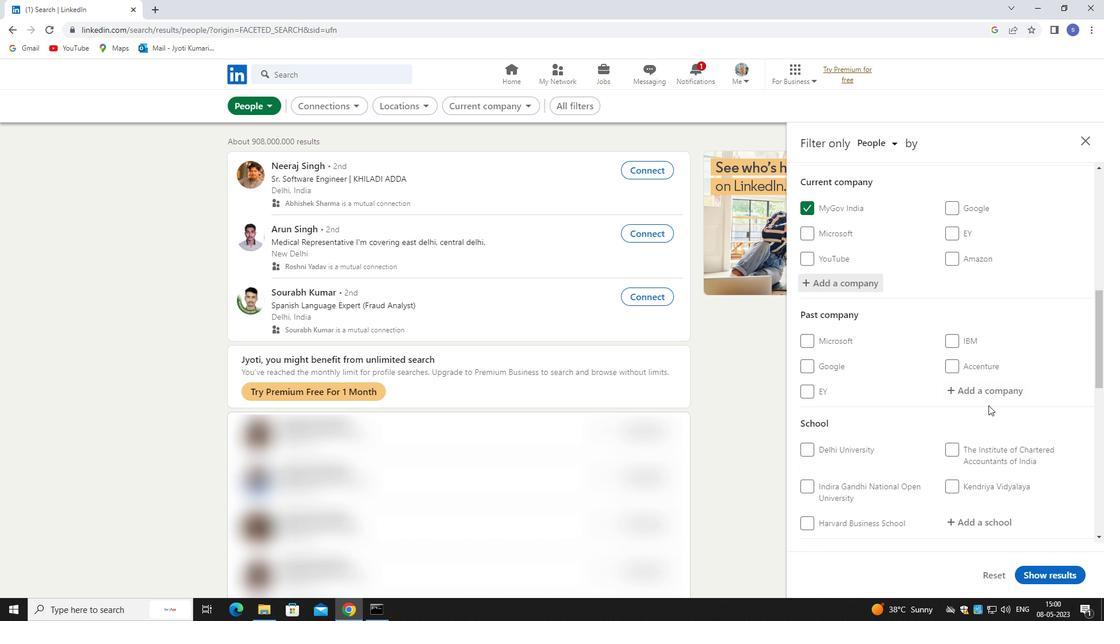 
Action: Mouse moved to (992, 409)
Screenshot: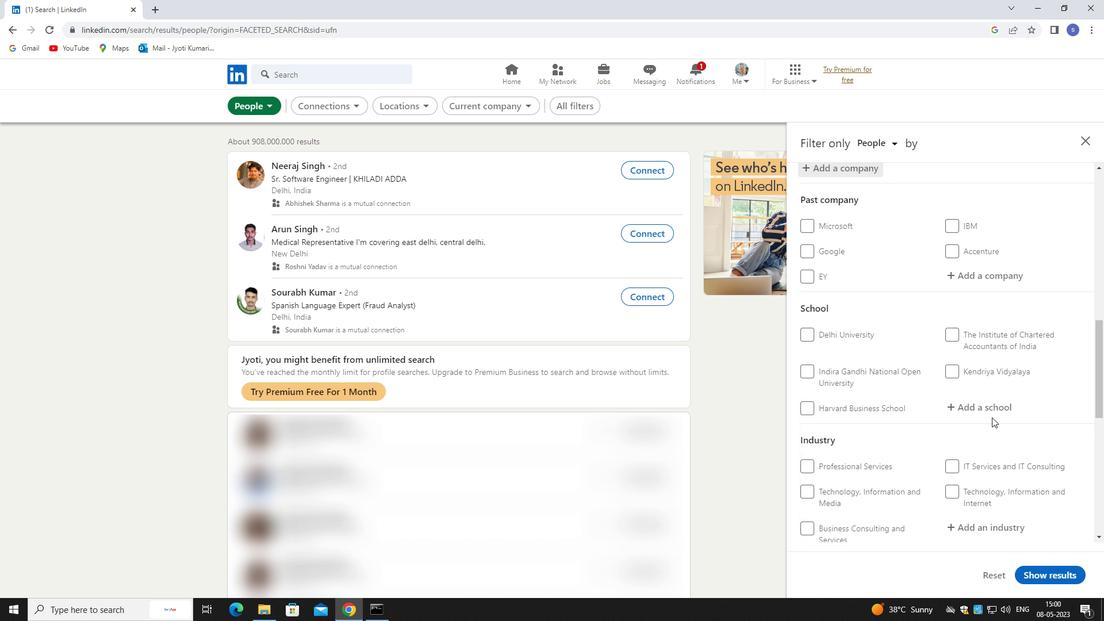 
Action: Mouse pressed left at (992, 409)
Screenshot: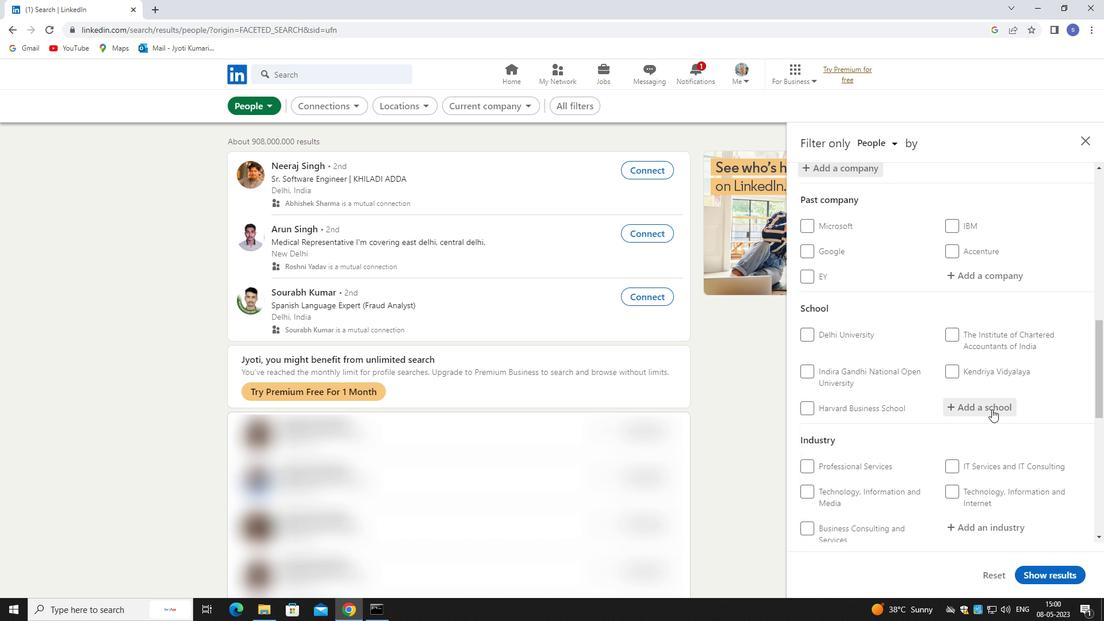 
Action: Mouse moved to (991, 409)
Screenshot: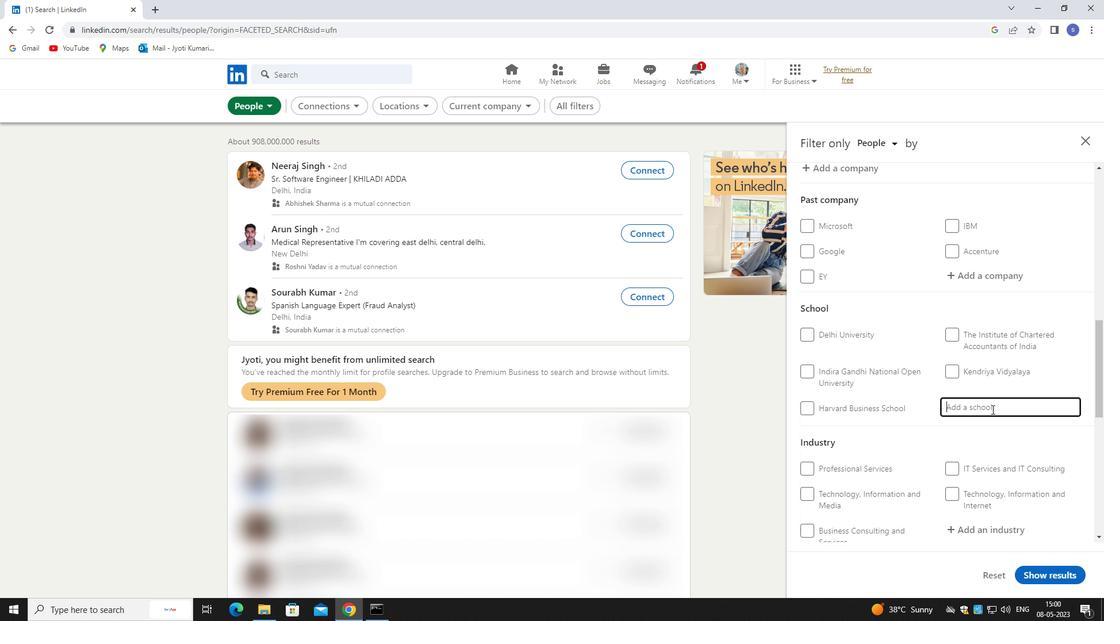 
Action: Key pressed <Key.shift><Key.shift><Key.shift><Key.shift><Key.shift><Key.shift><Key.shift><Key.shift><Key.shift><Key.shift><Key.shift><Key.shift><Key.shift>PES<Key.space>
Screenshot: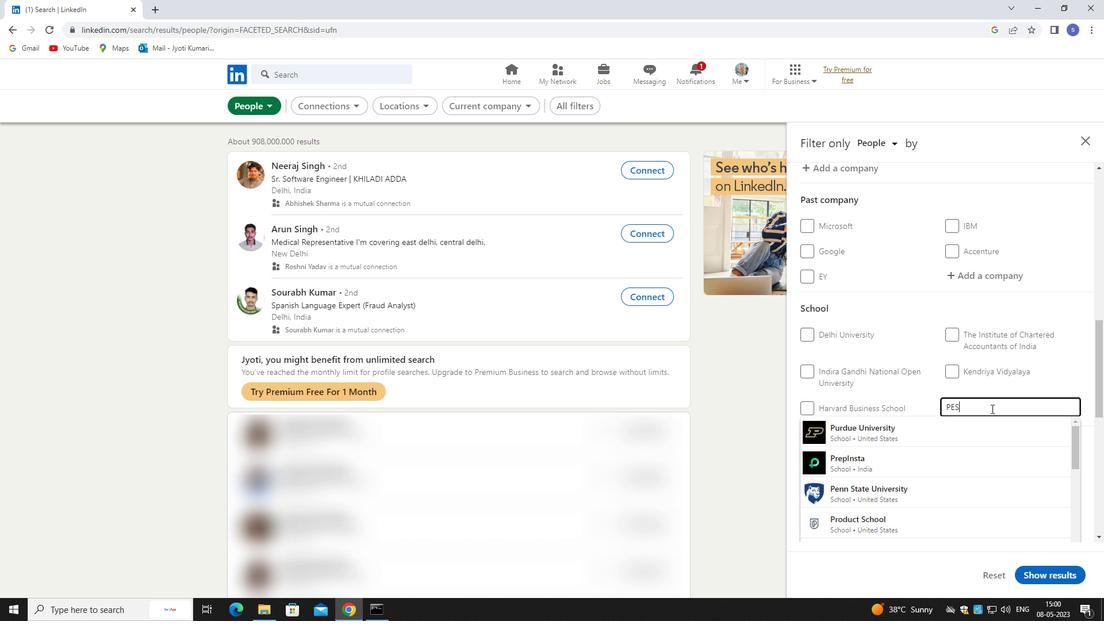 
Action: Mouse moved to (980, 447)
Screenshot: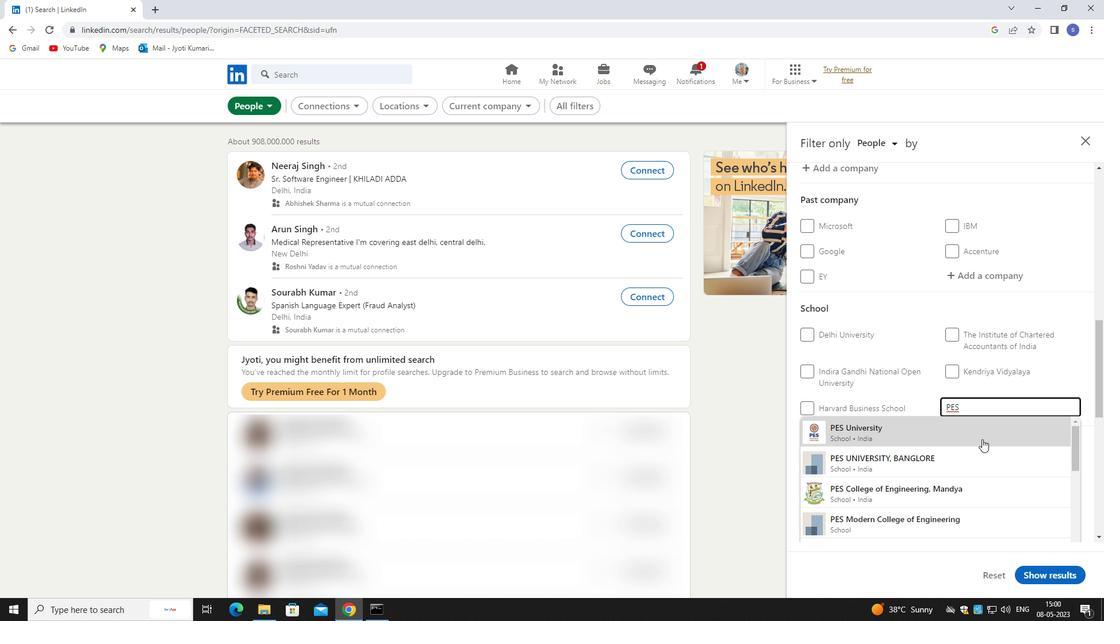 
Action: Key pressed INSTI
Screenshot: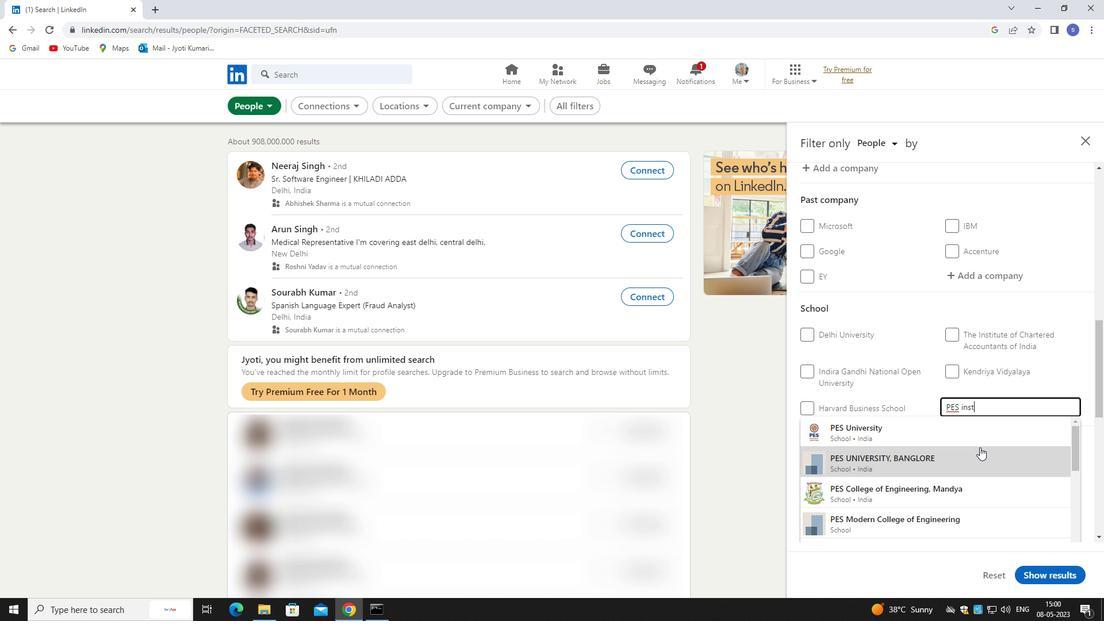 
Action: Mouse moved to (972, 440)
Screenshot: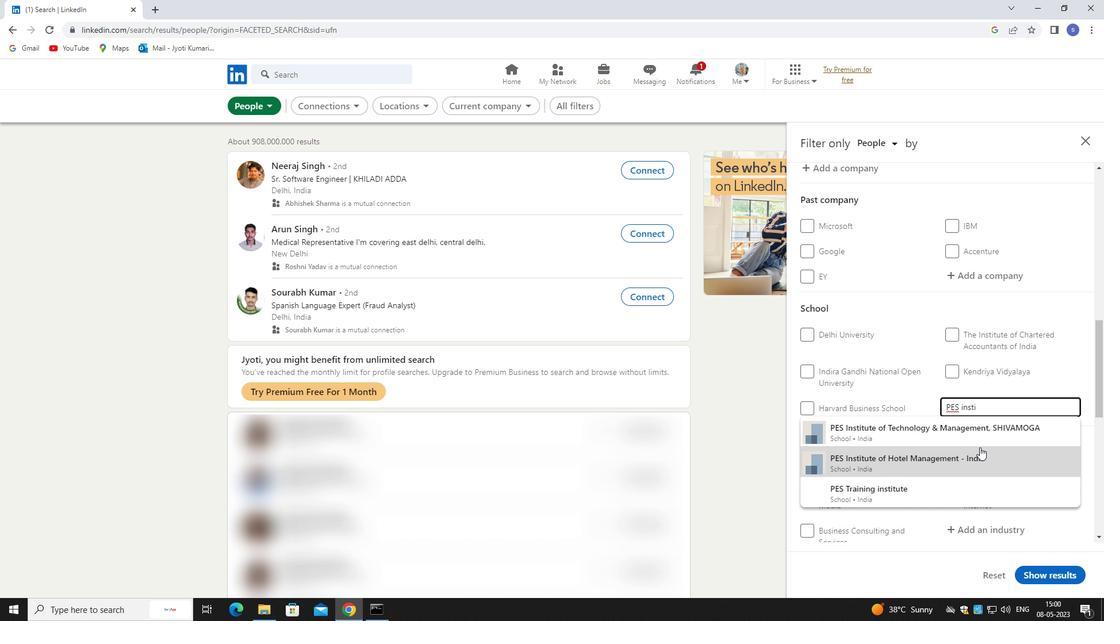 
Action: Mouse pressed left at (972, 440)
Screenshot: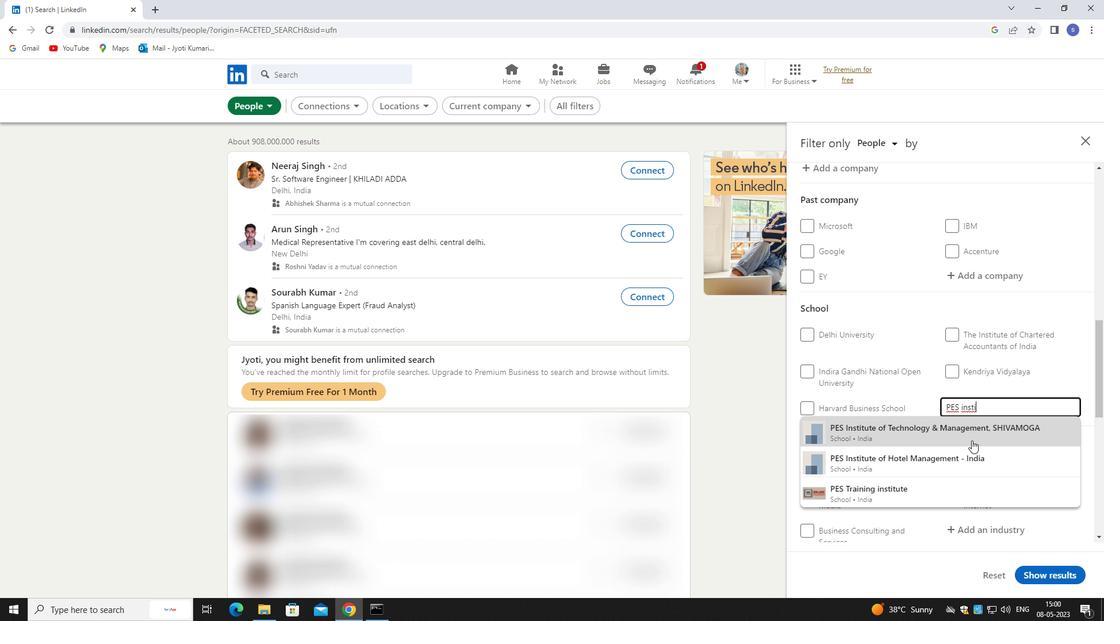 
Action: Mouse scrolled (972, 440) with delta (0, 0)
Screenshot: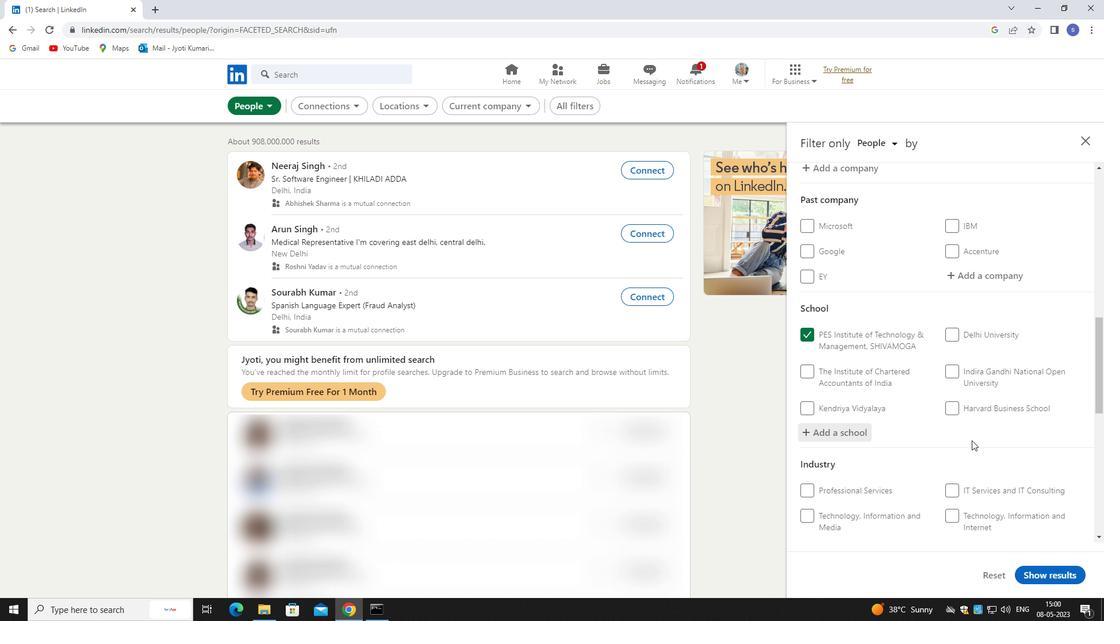 
Action: Mouse scrolled (972, 440) with delta (0, 0)
Screenshot: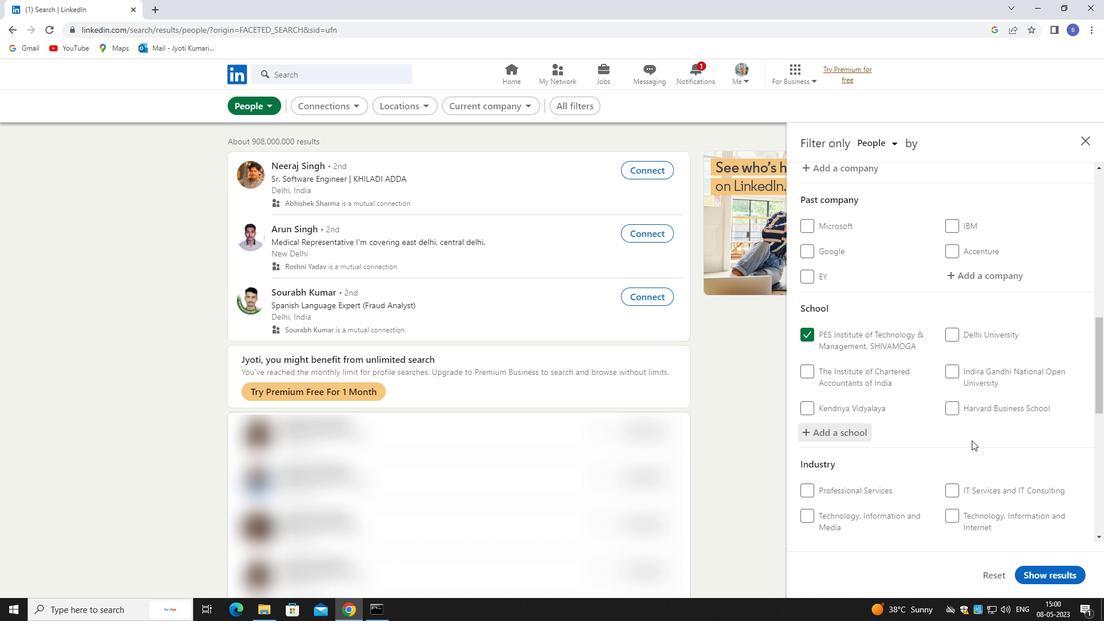 
Action: Mouse scrolled (972, 440) with delta (0, 0)
Screenshot: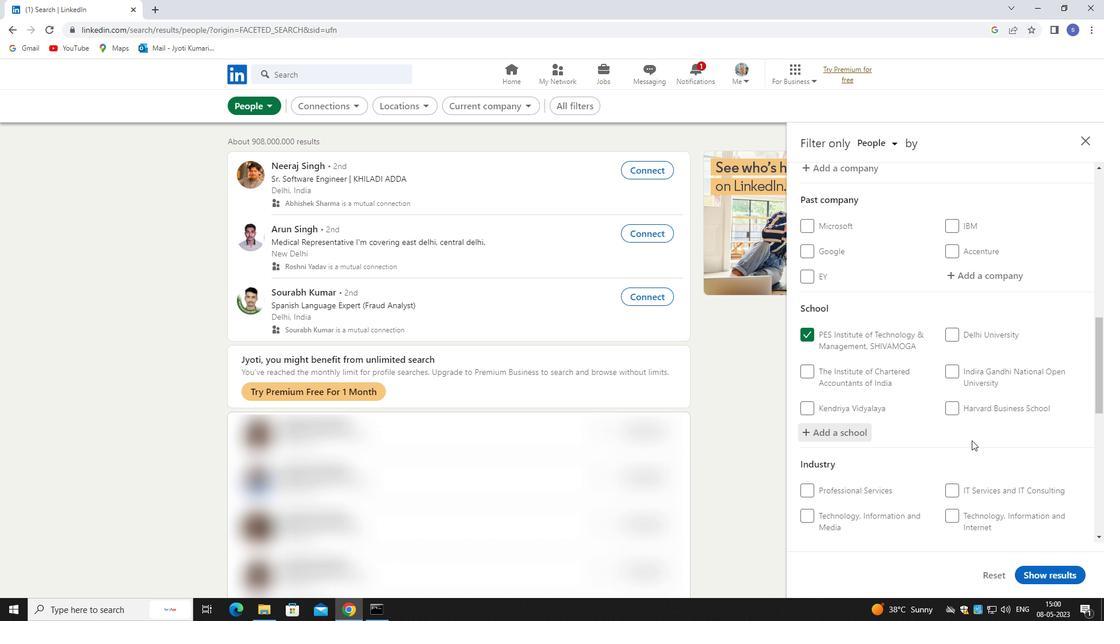 
Action: Mouse moved to (1004, 375)
Screenshot: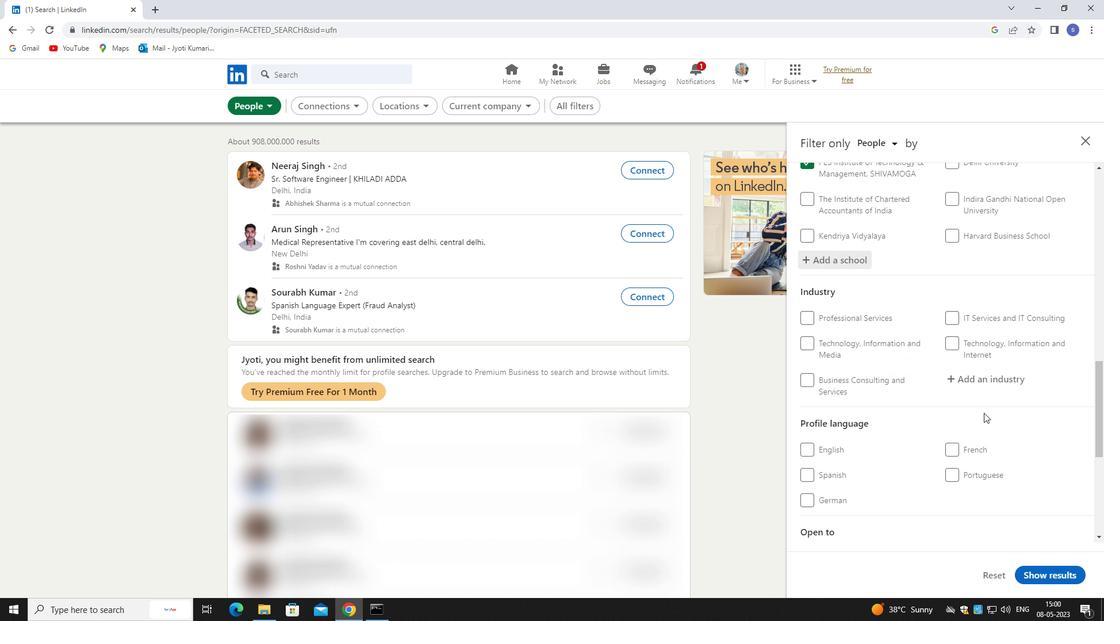 
Action: Mouse pressed left at (1004, 375)
Screenshot: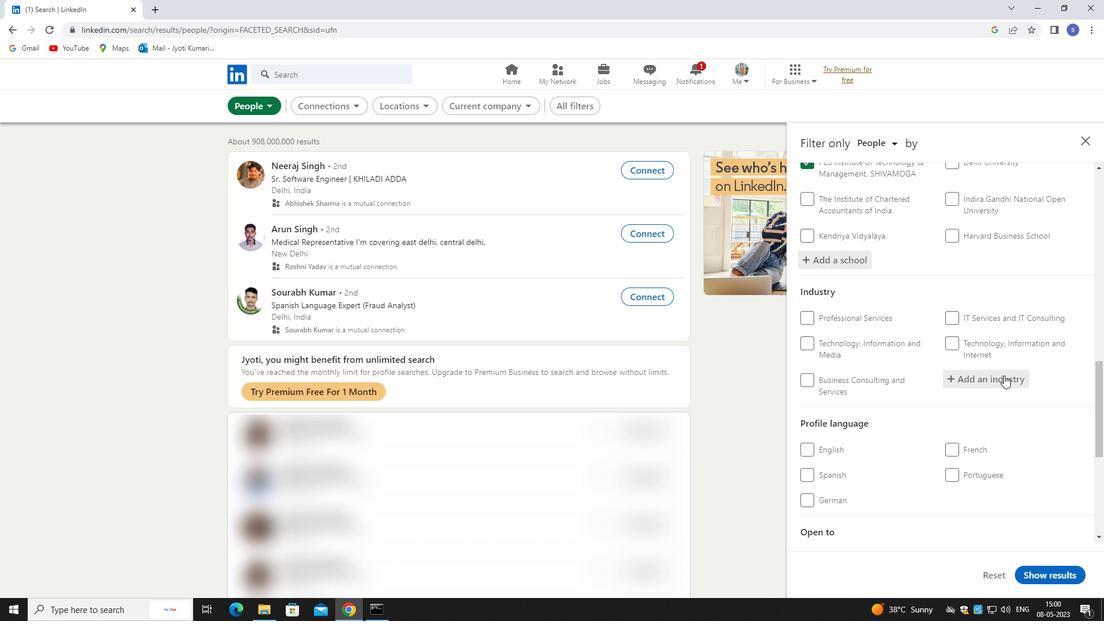
Action: Key pressed SPORTS
Screenshot: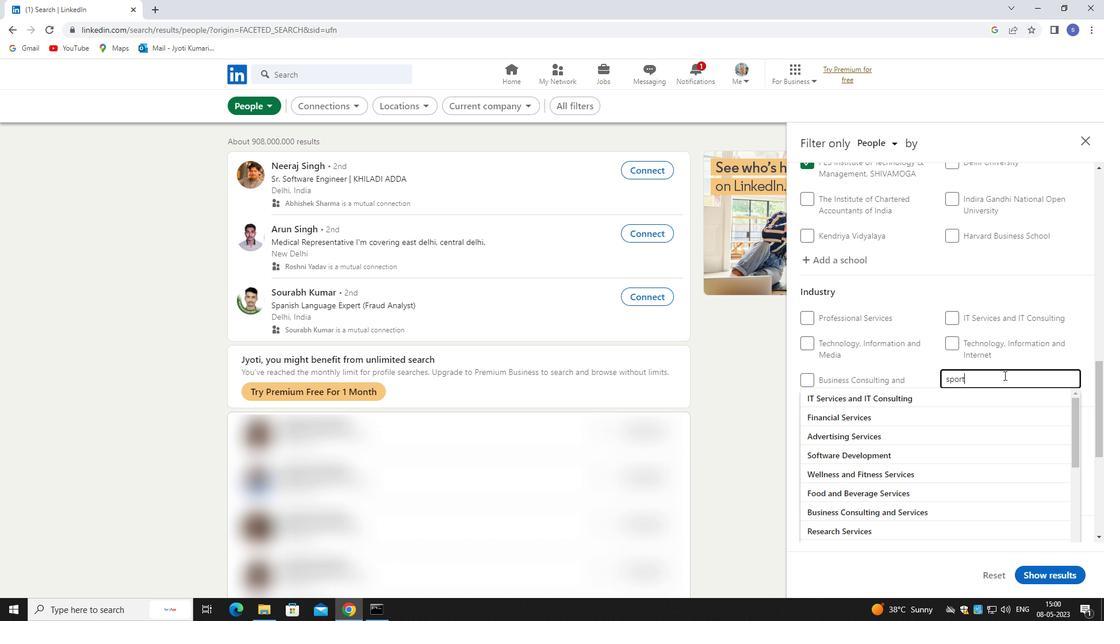 
Action: Mouse moved to (1006, 452)
Screenshot: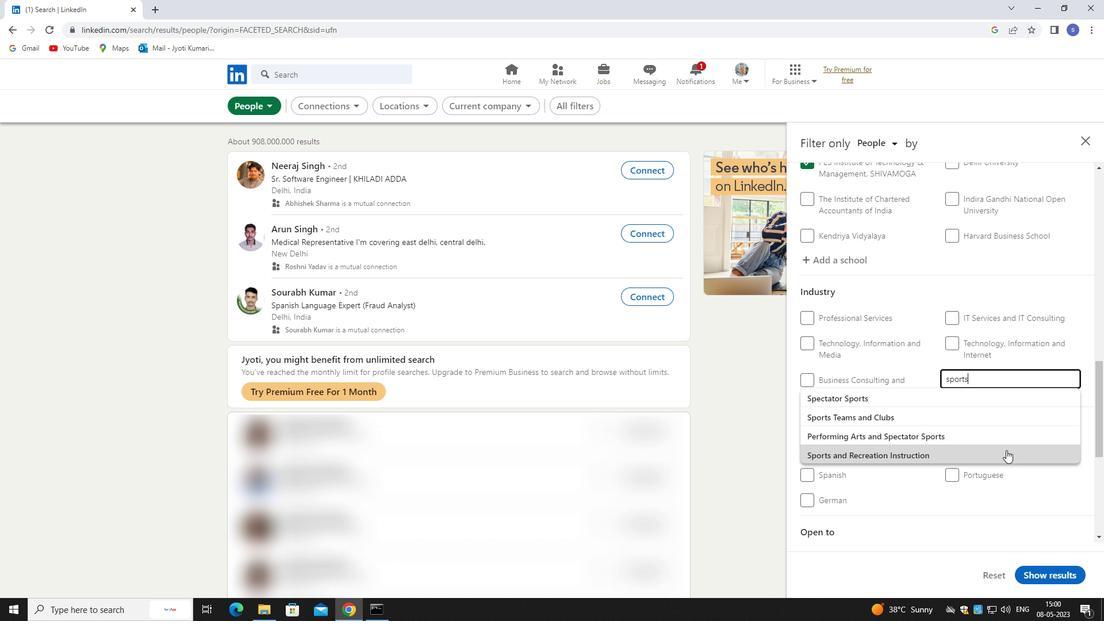 
Action: Mouse pressed left at (1006, 452)
Screenshot: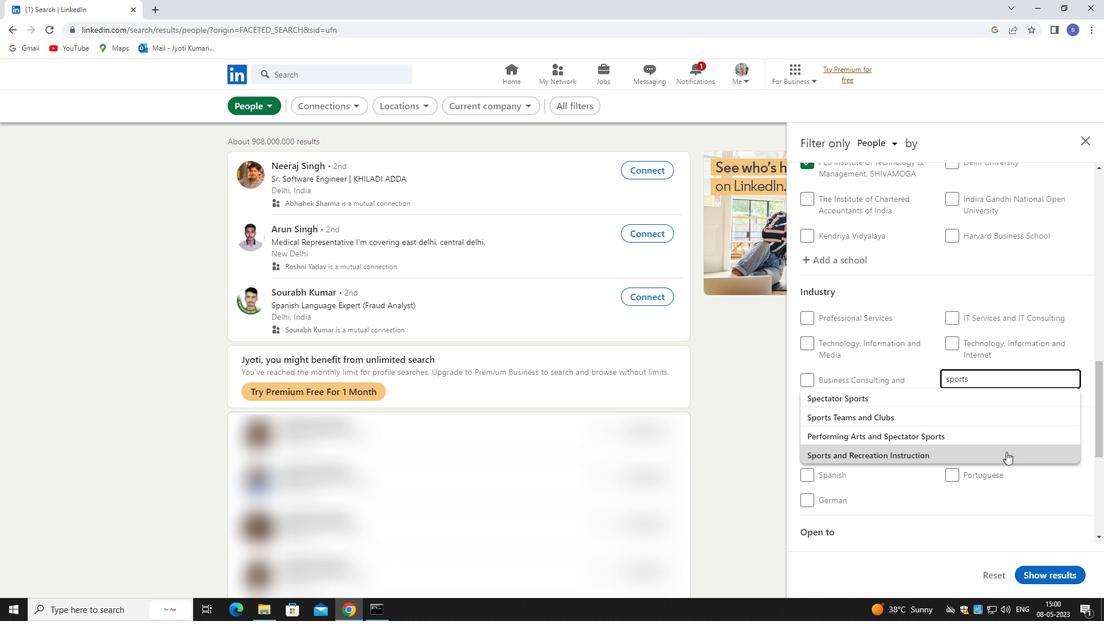 
Action: Mouse moved to (1005, 448)
Screenshot: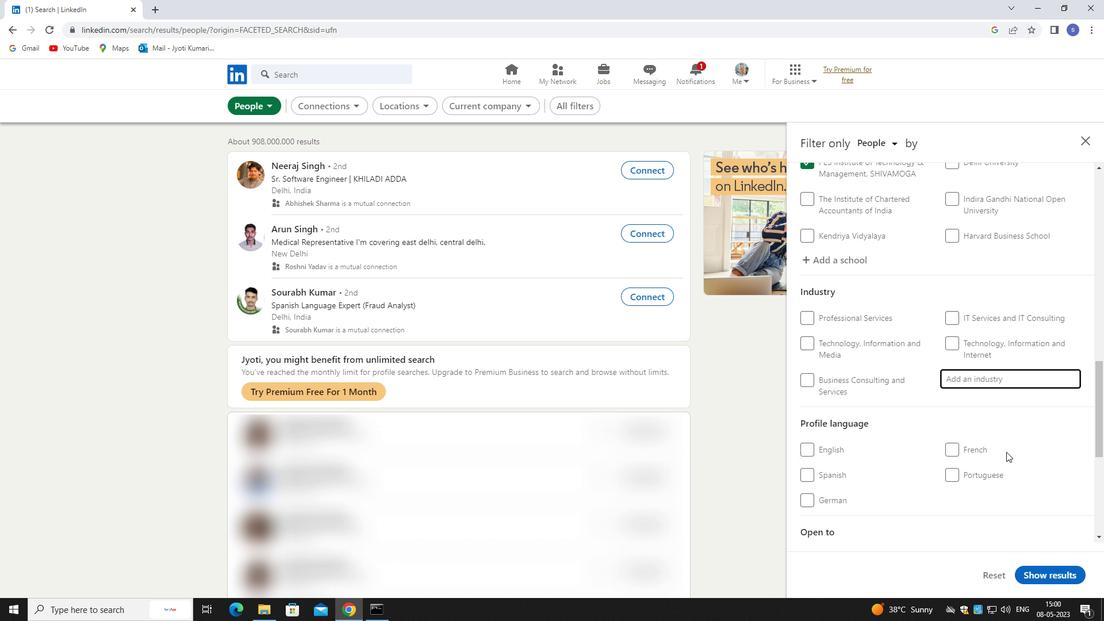
Action: Mouse scrolled (1005, 448) with delta (0, 0)
Screenshot: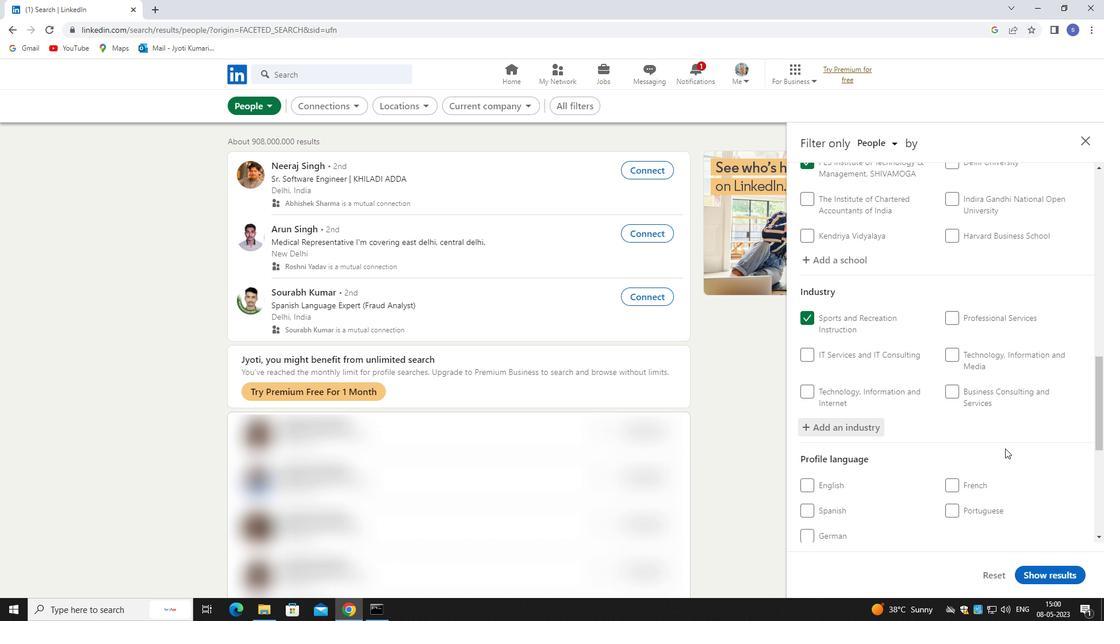 
Action: Mouse scrolled (1005, 448) with delta (0, 0)
Screenshot: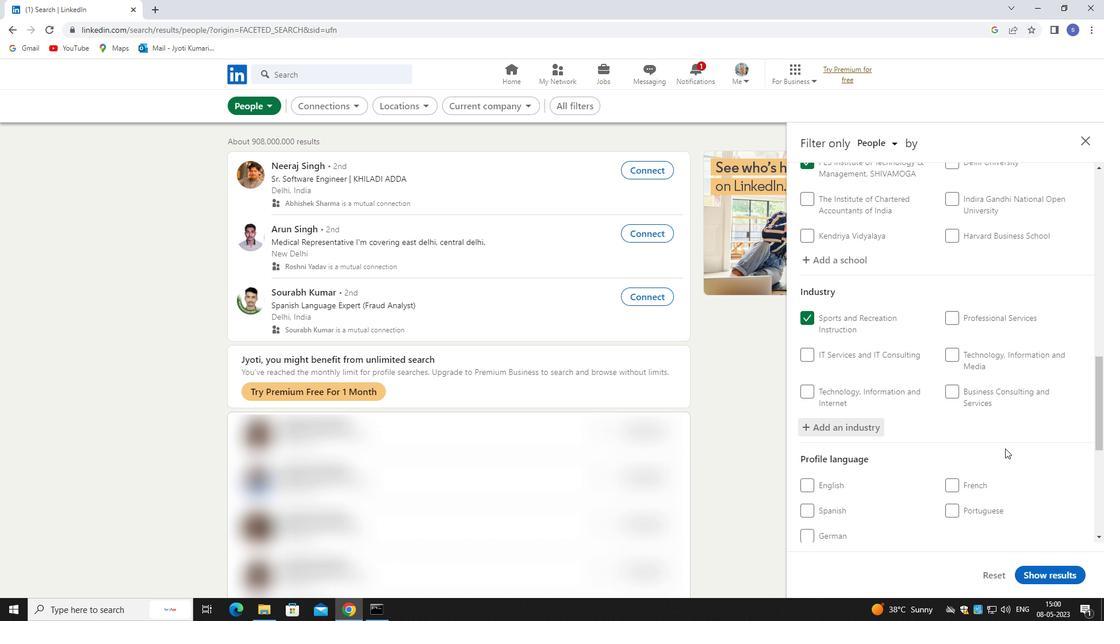 
Action: Mouse scrolled (1005, 448) with delta (0, 0)
Screenshot: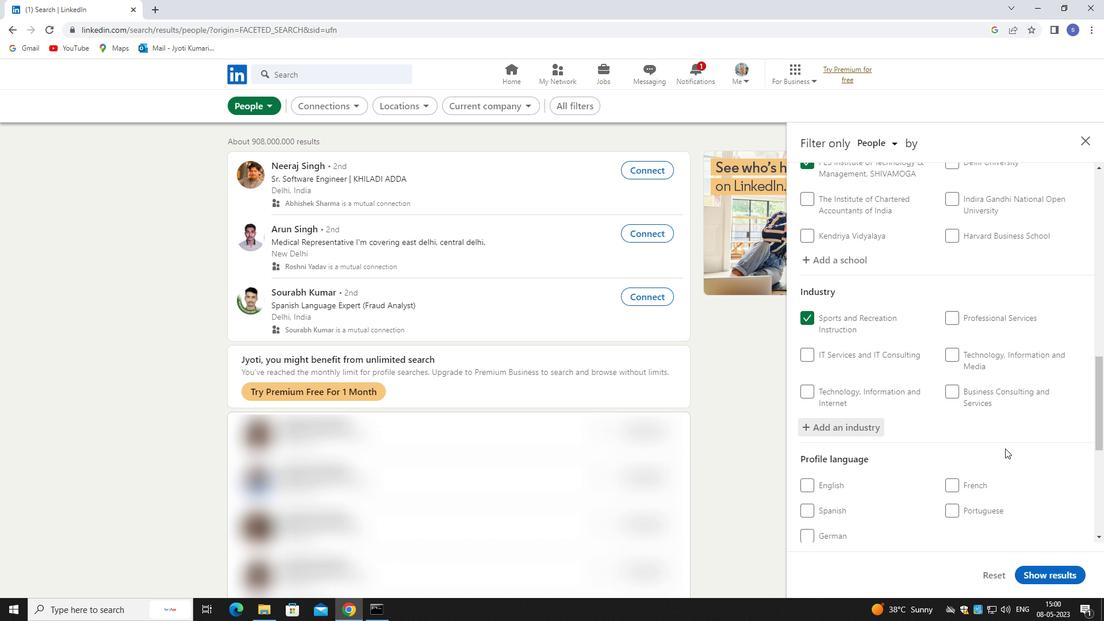 
Action: Mouse scrolled (1005, 448) with delta (0, 0)
Screenshot: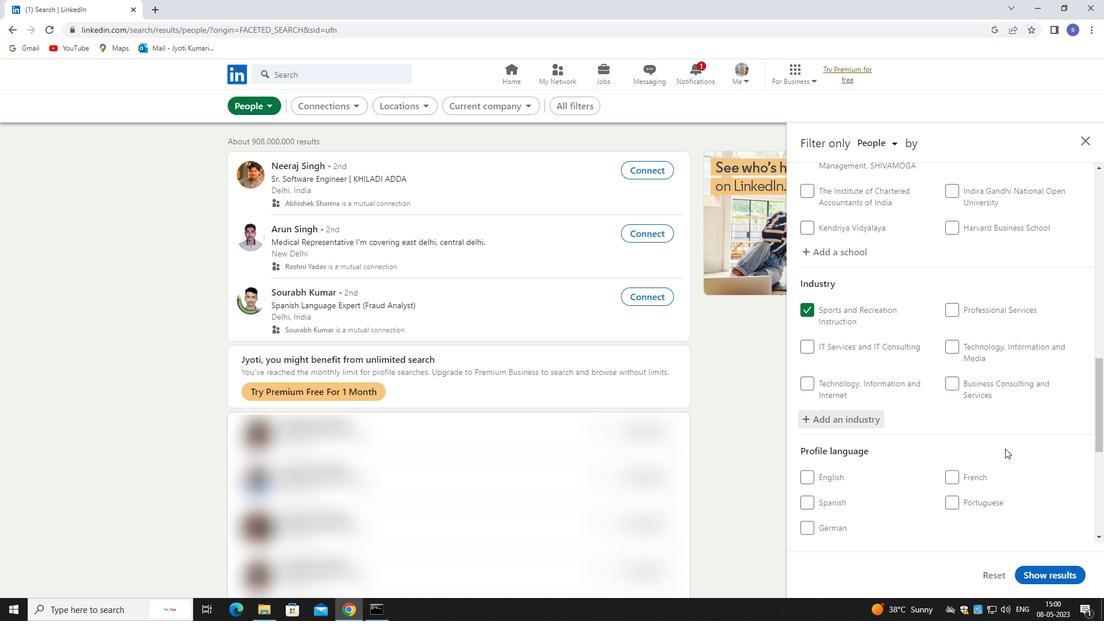 
Action: Mouse moved to (820, 310)
Screenshot: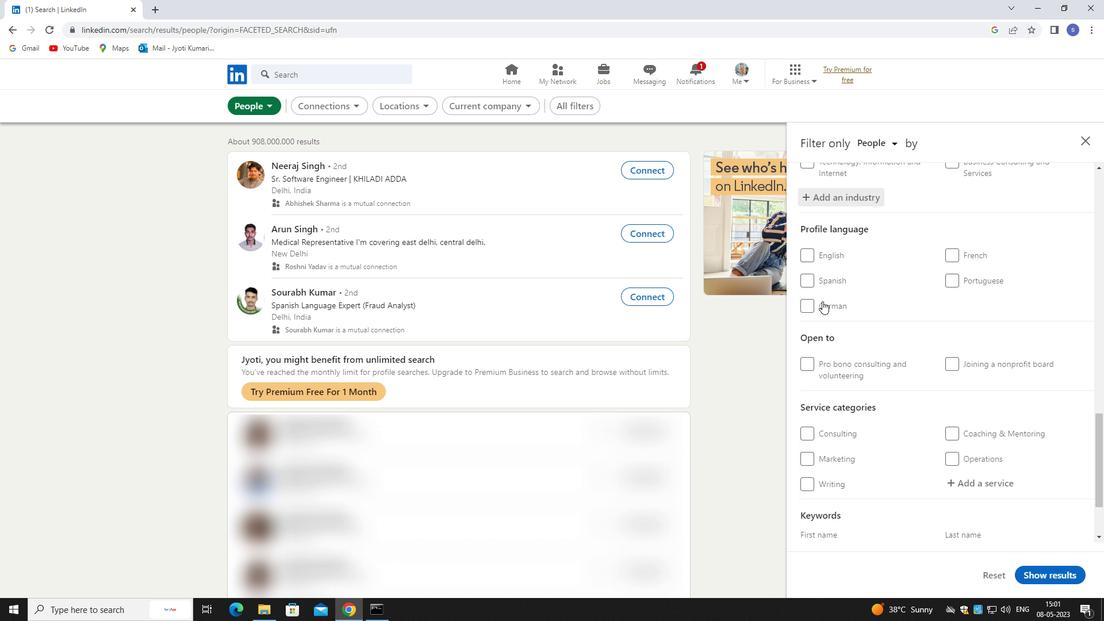 
Action: Mouse pressed left at (820, 310)
Screenshot: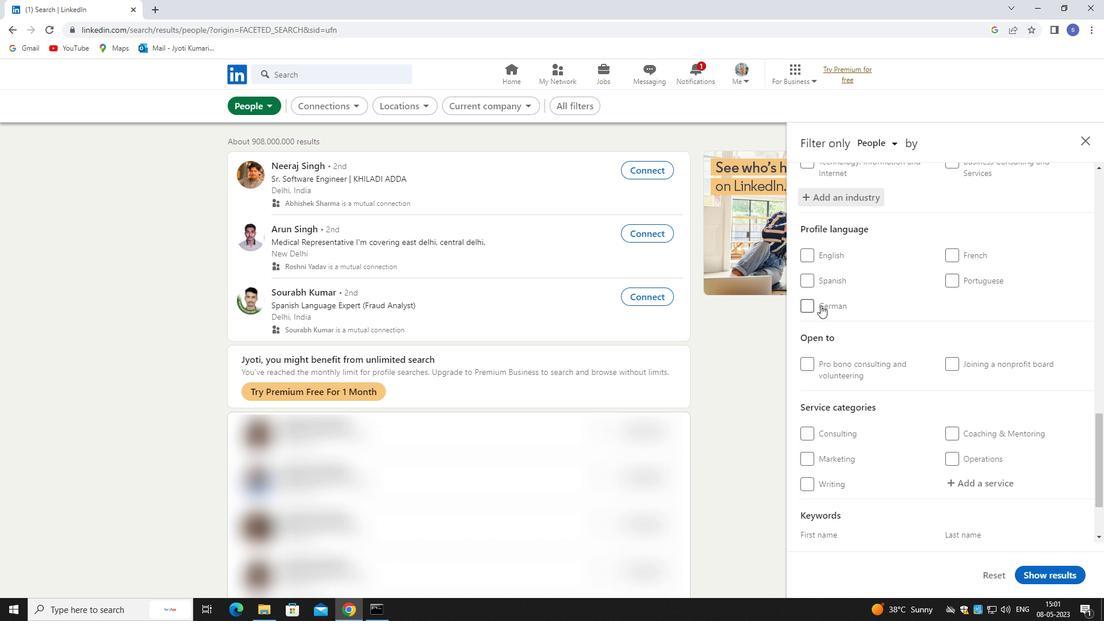 
Action: Mouse moved to (964, 334)
Screenshot: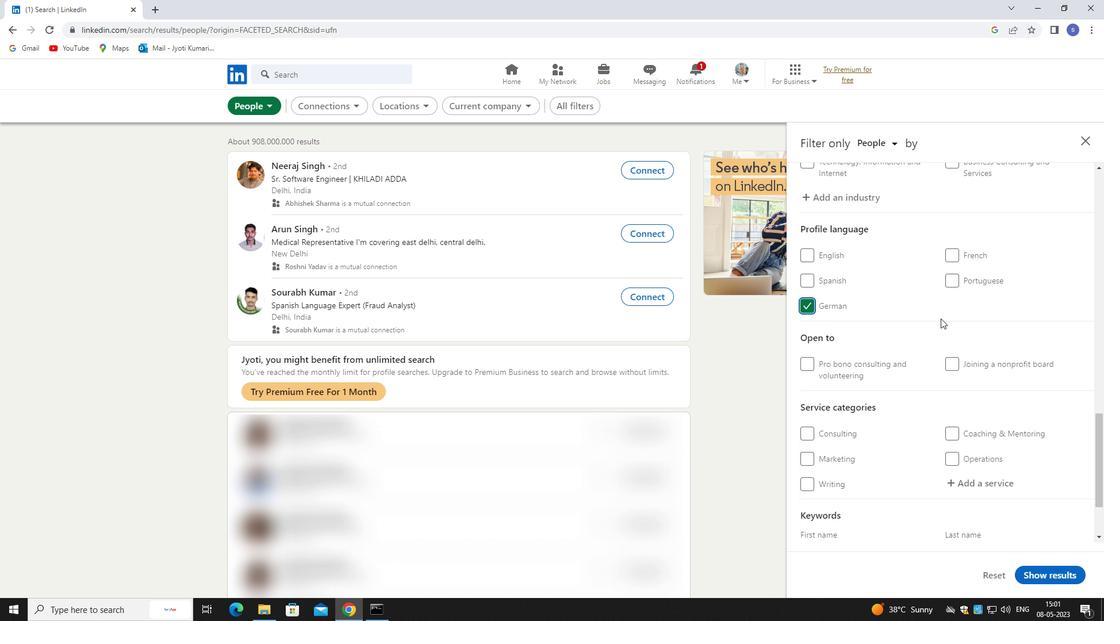 
Action: Mouse scrolled (964, 334) with delta (0, 0)
Screenshot: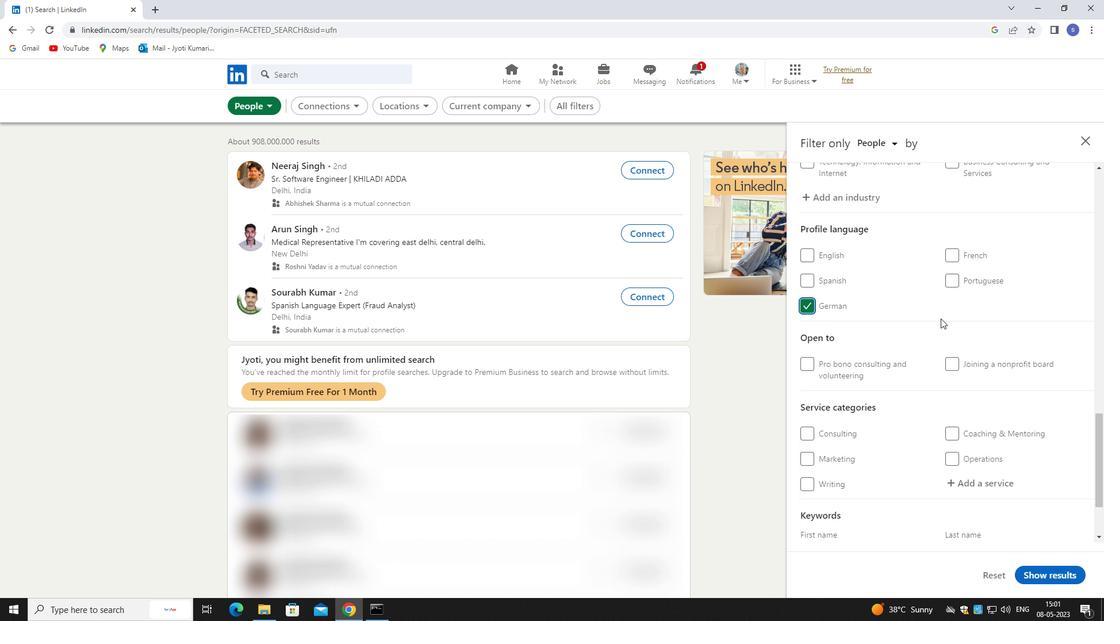 
Action: Mouse moved to (967, 339)
Screenshot: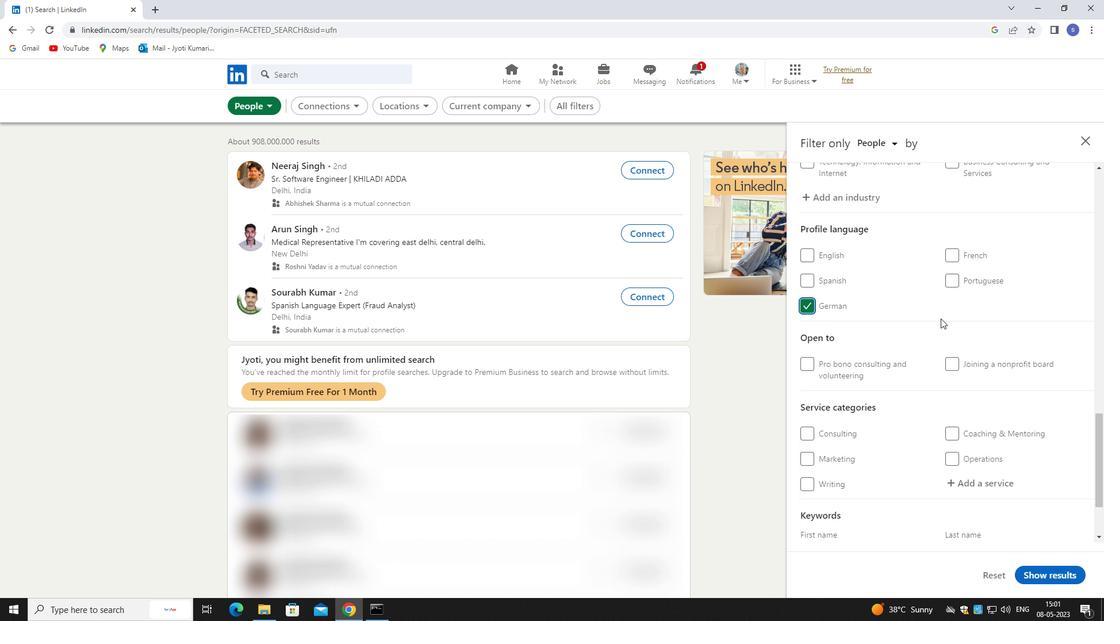 
Action: Mouse scrolled (967, 338) with delta (0, 0)
Screenshot: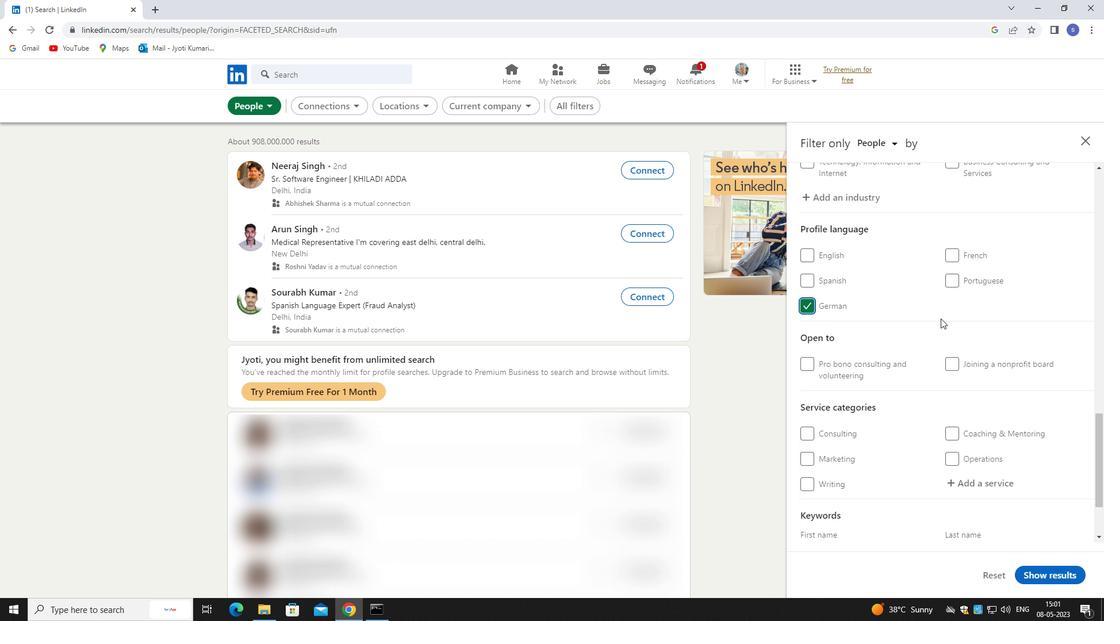 
Action: Mouse moved to (971, 344)
Screenshot: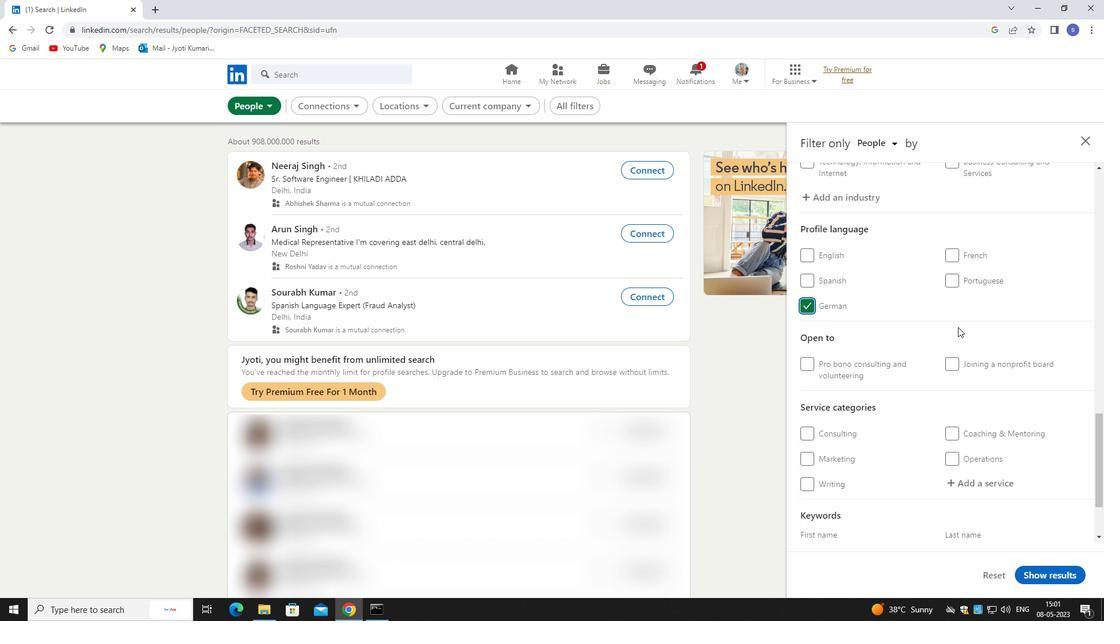 
Action: Mouse scrolled (971, 344) with delta (0, 0)
Screenshot: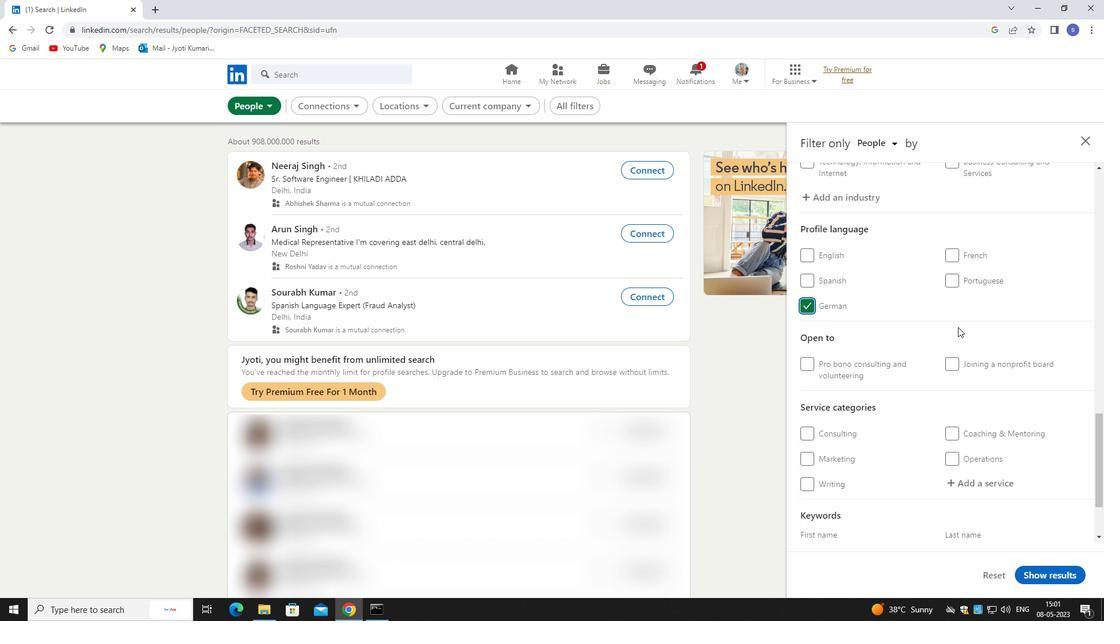 
Action: Mouse moved to (998, 382)
Screenshot: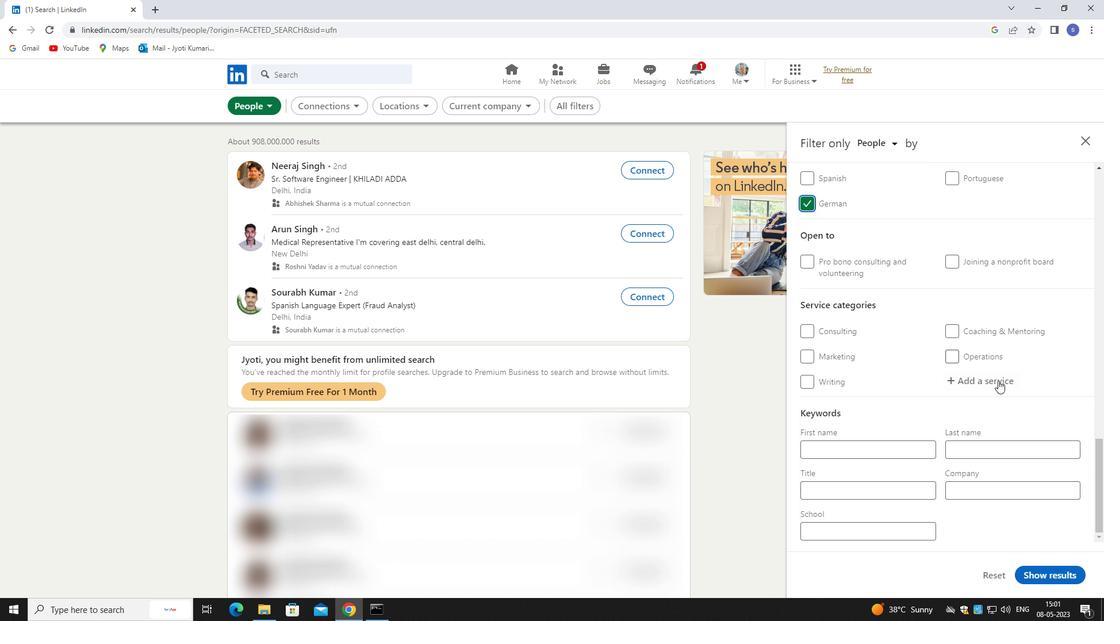 
Action: Mouse pressed left at (998, 382)
Screenshot: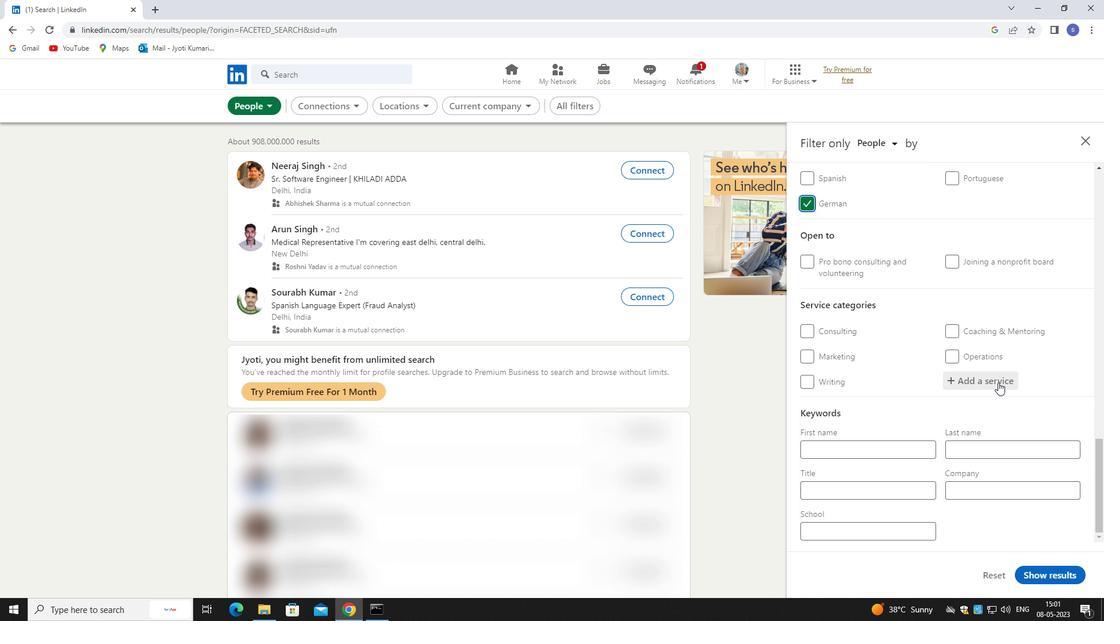 
Action: Mouse moved to (998, 382)
Screenshot: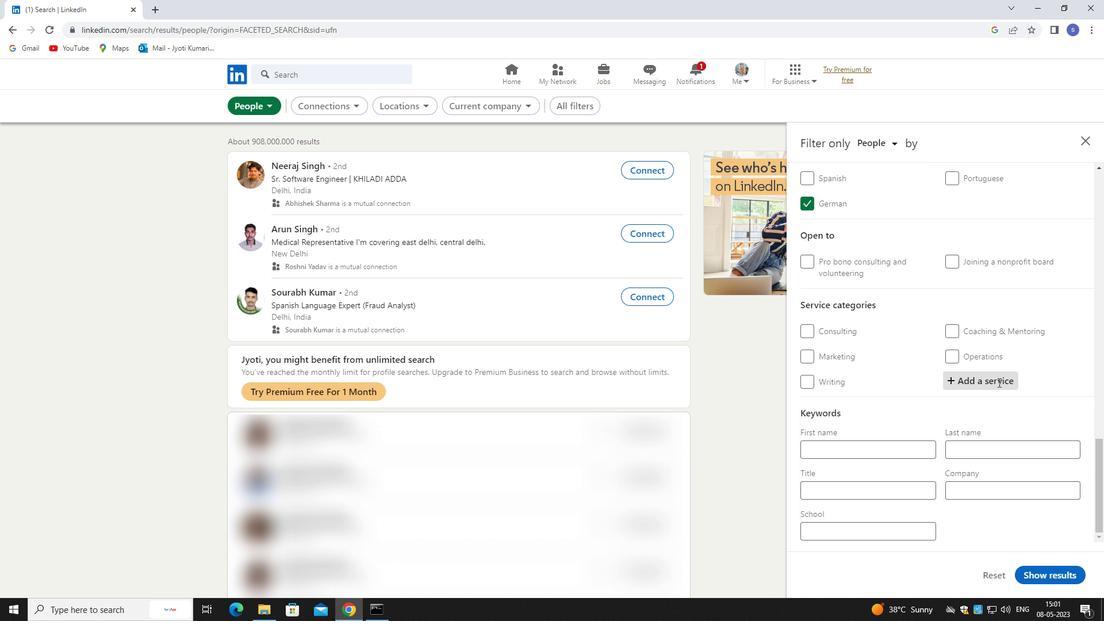 
Action: Key pressed <Key.shift>HOMEOWN
Screenshot: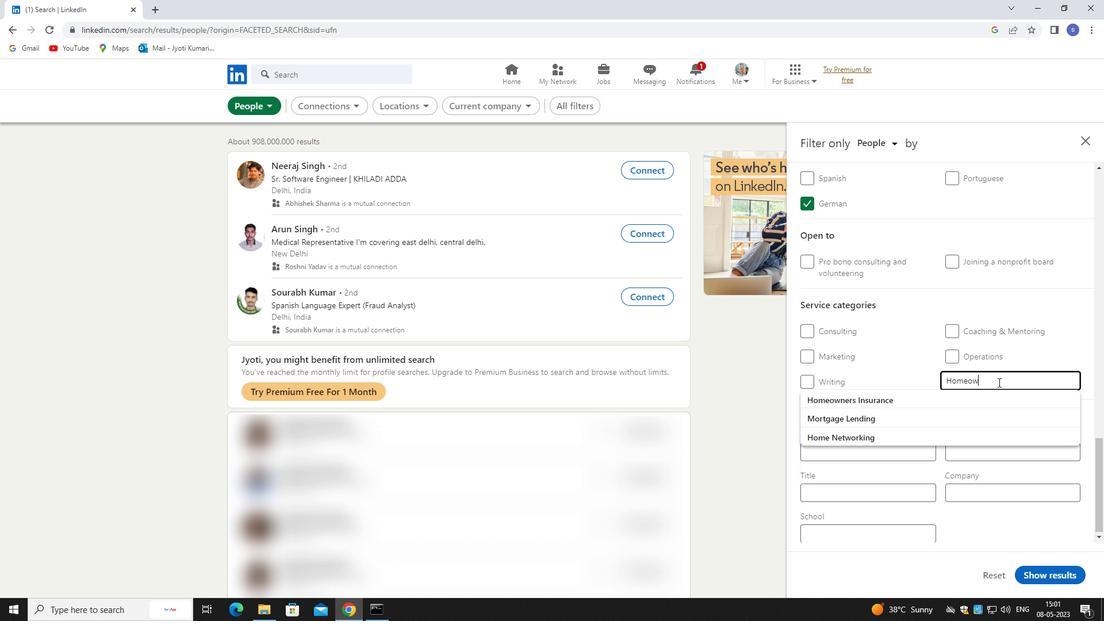 
Action: Mouse moved to (998, 397)
Screenshot: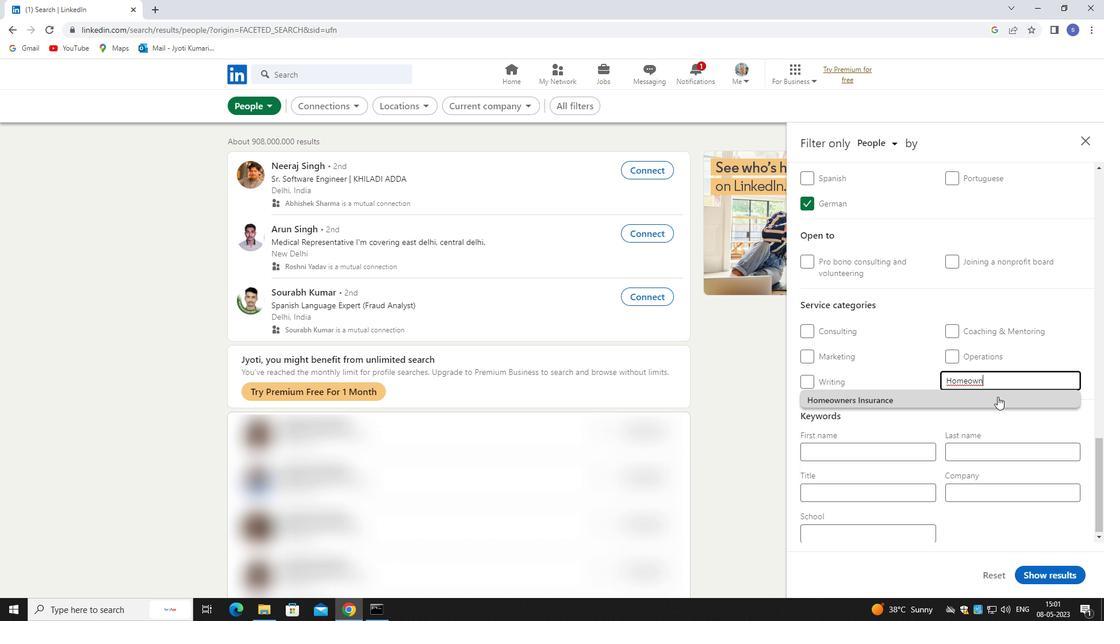 
Action: Mouse pressed left at (998, 397)
Screenshot: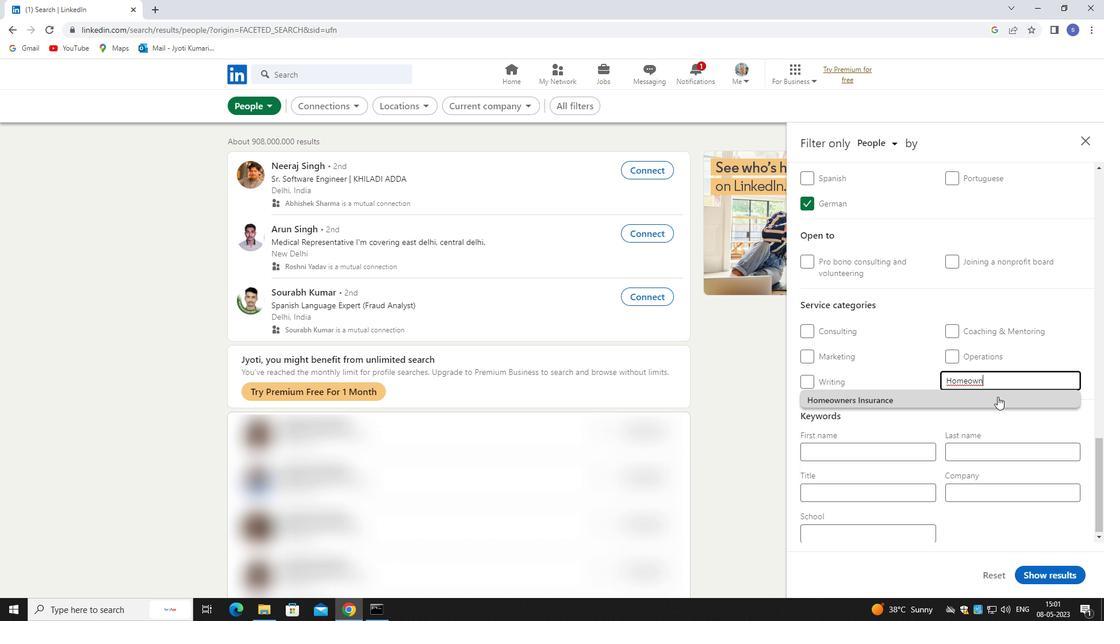 
Action: Mouse moved to (998, 398)
Screenshot: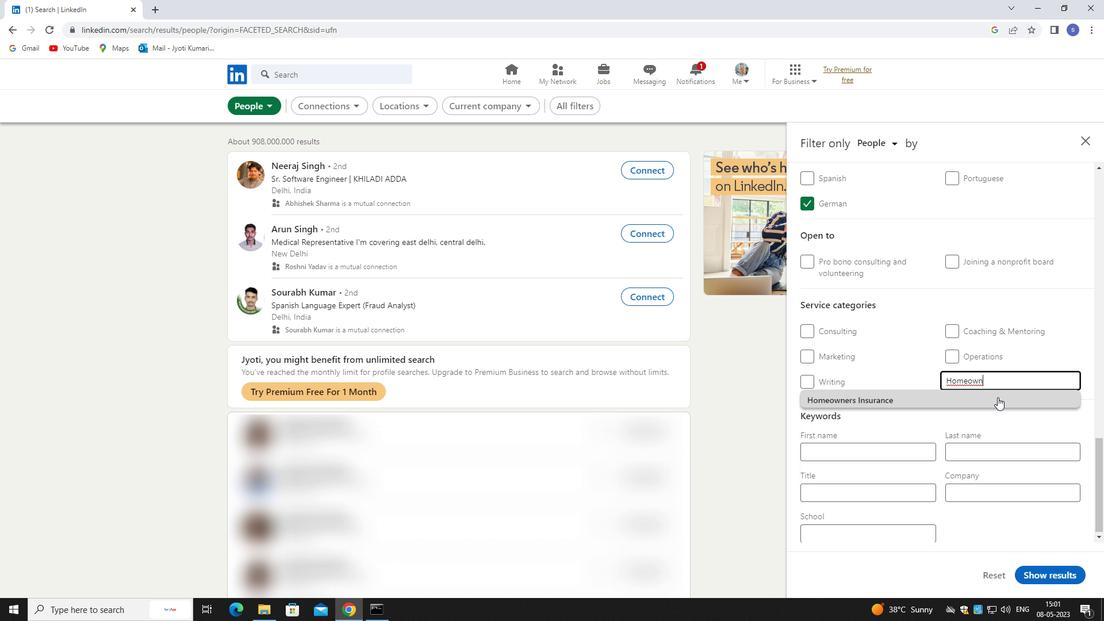 
Action: Mouse scrolled (998, 397) with delta (0, 0)
Screenshot: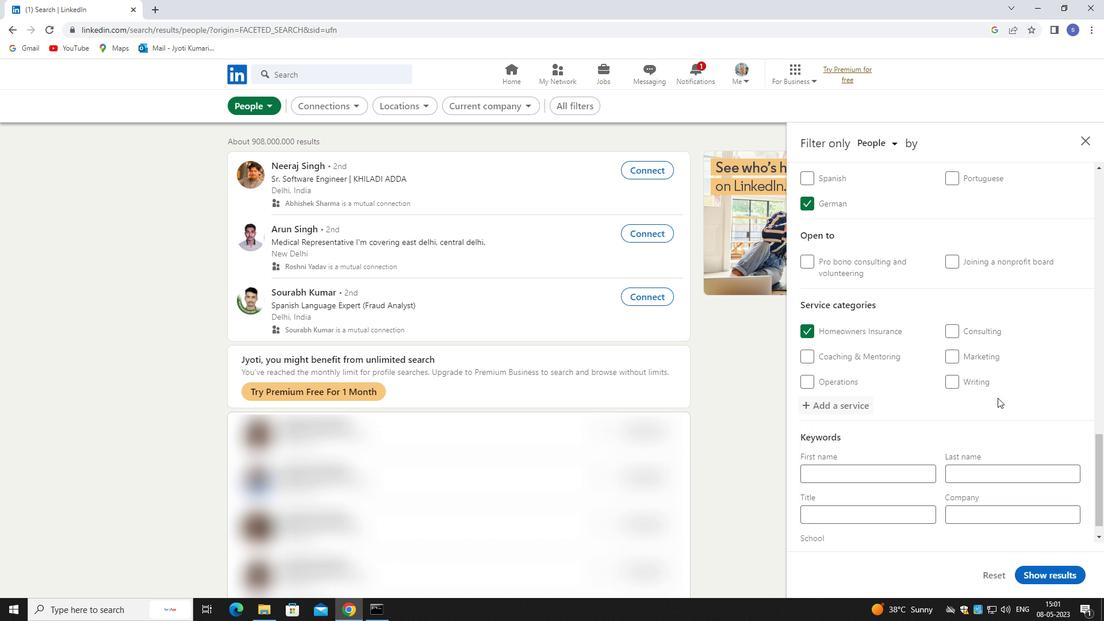 
Action: Mouse moved to (998, 398)
Screenshot: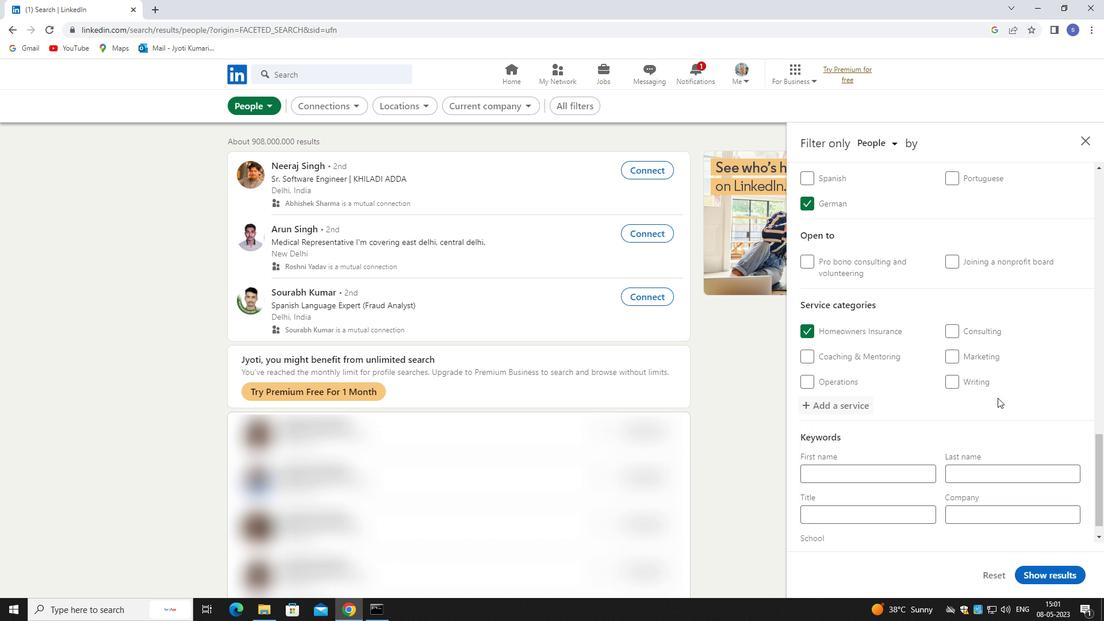 
Action: Mouse scrolled (998, 397) with delta (0, 0)
Screenshot: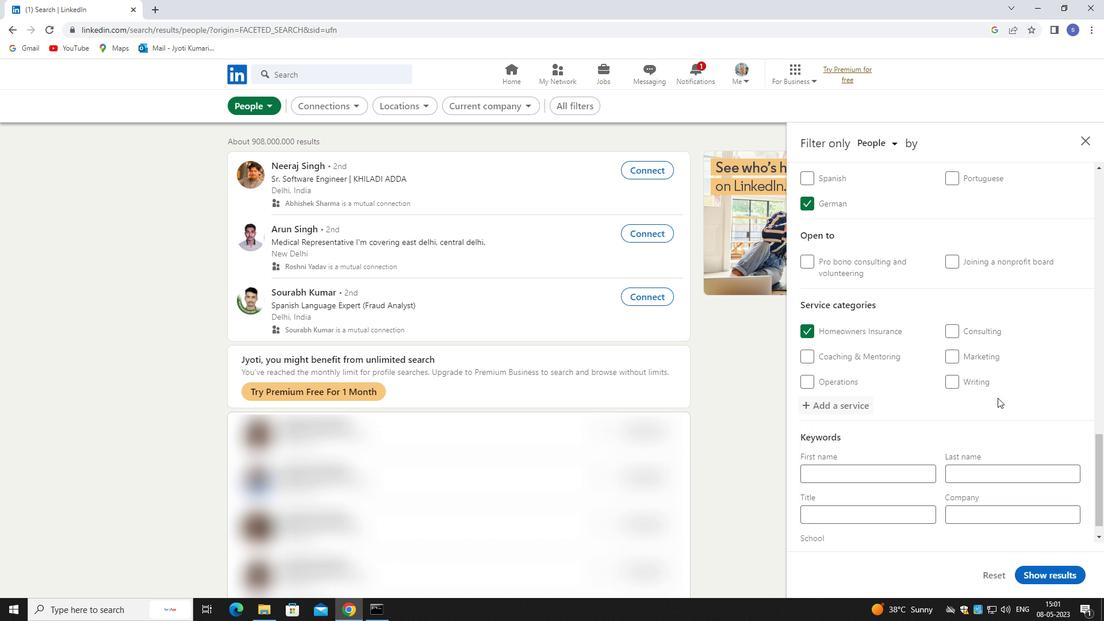 
Action: Mouse moved to (998, 399)
Screenshot: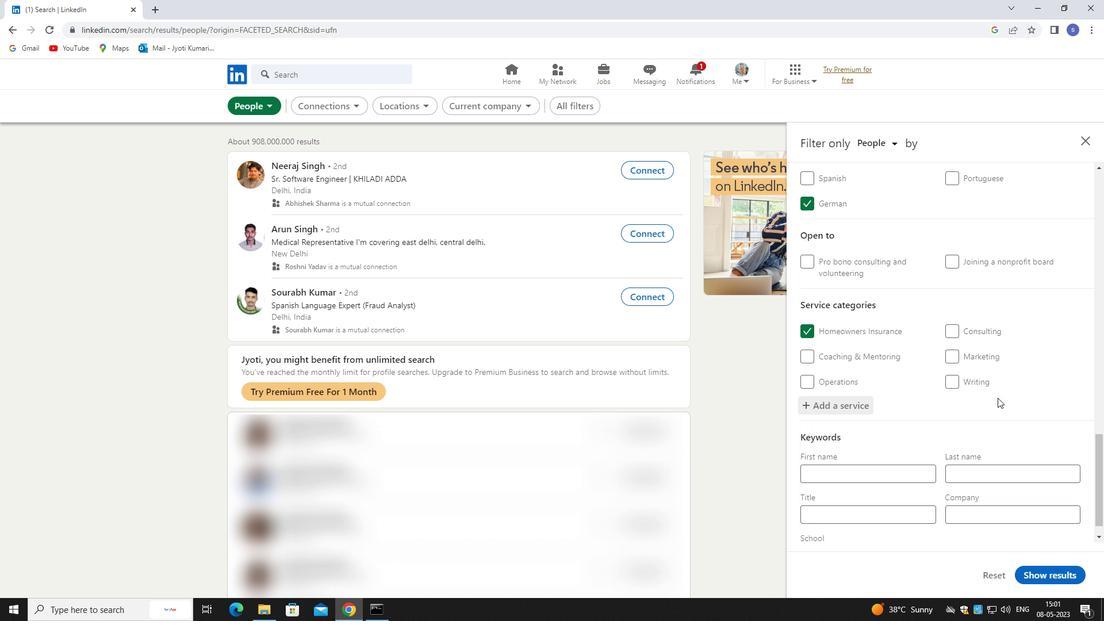 
Action: Mouse scrolled (998, 399) with delta (0, 0)
Screenshot: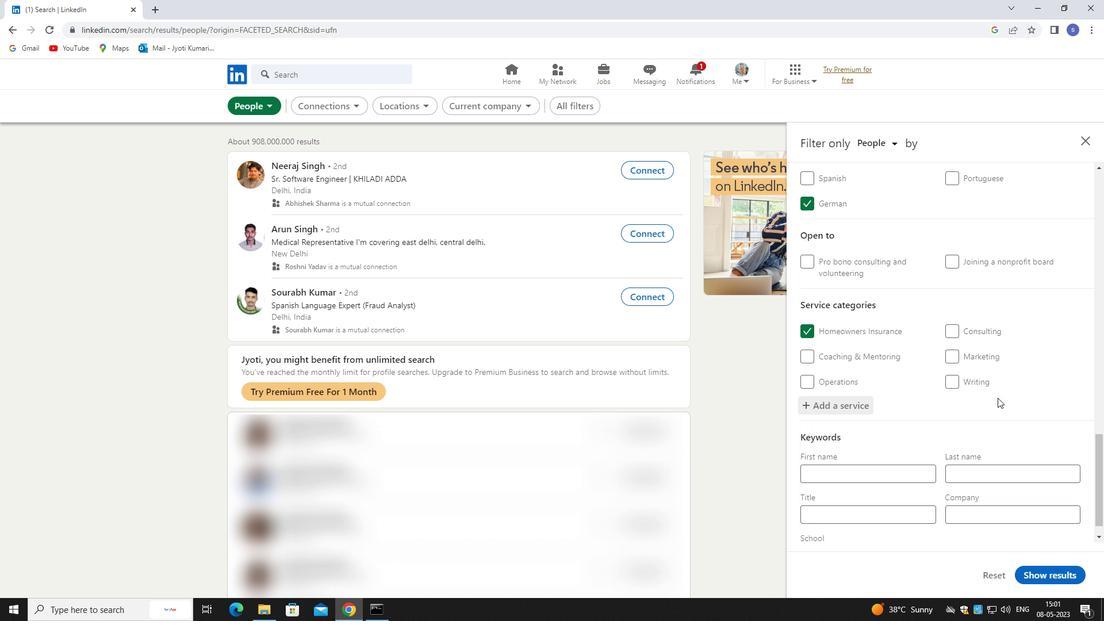 
Action: Mouse moved to (998, 401)
Screenshot: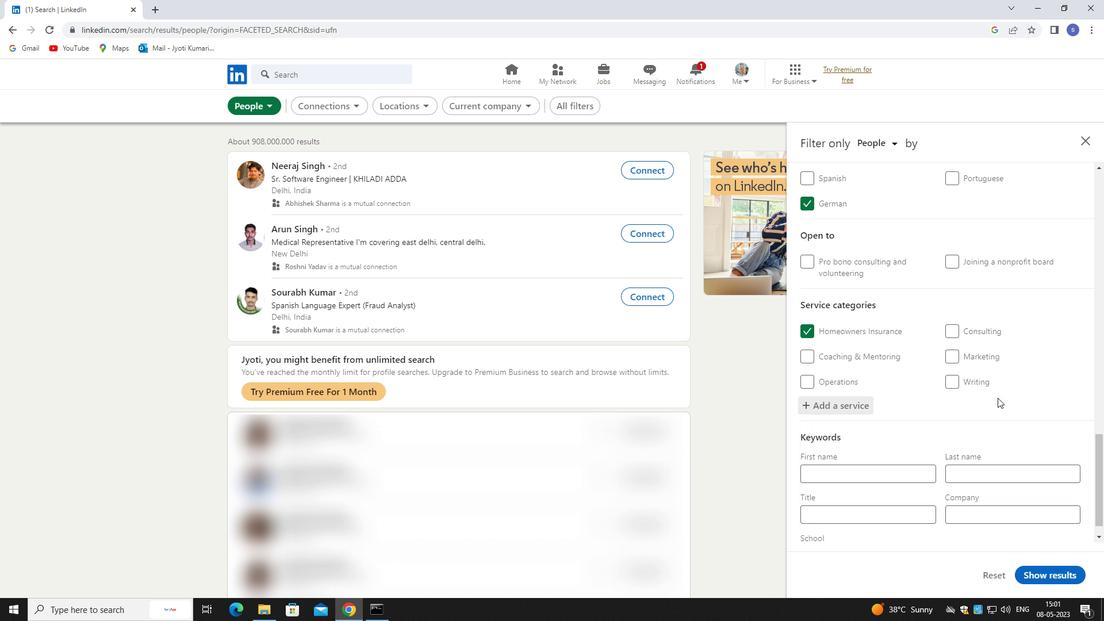
Action: Mouse scrolled (998, 400) with delta (0, 0)
Screenshot: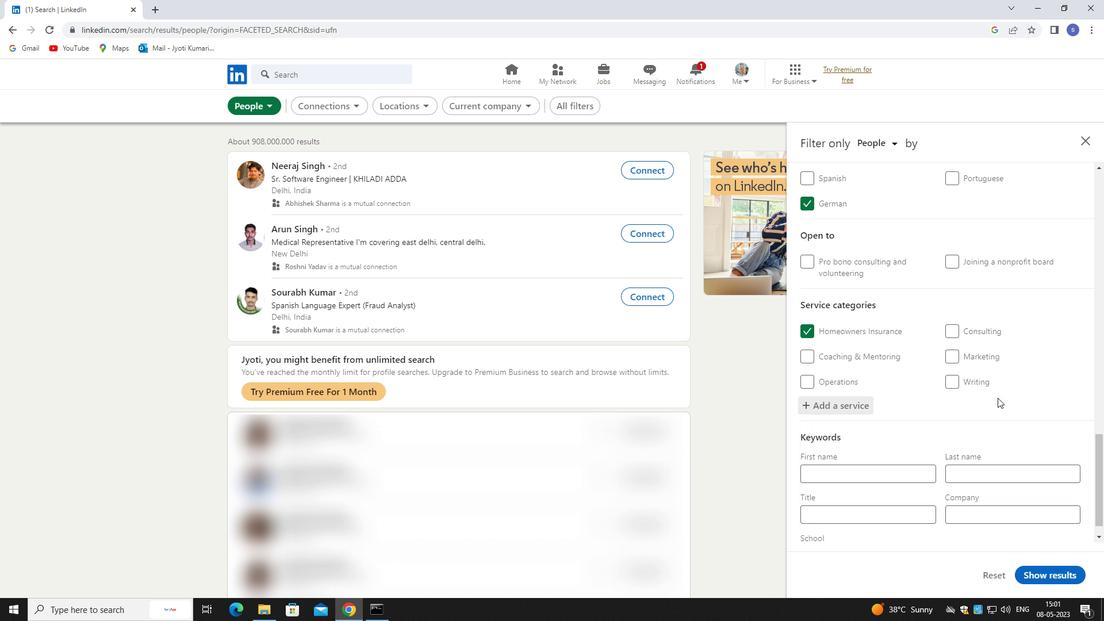 
Action: Mouse moved to (915, 492)
Screenshot: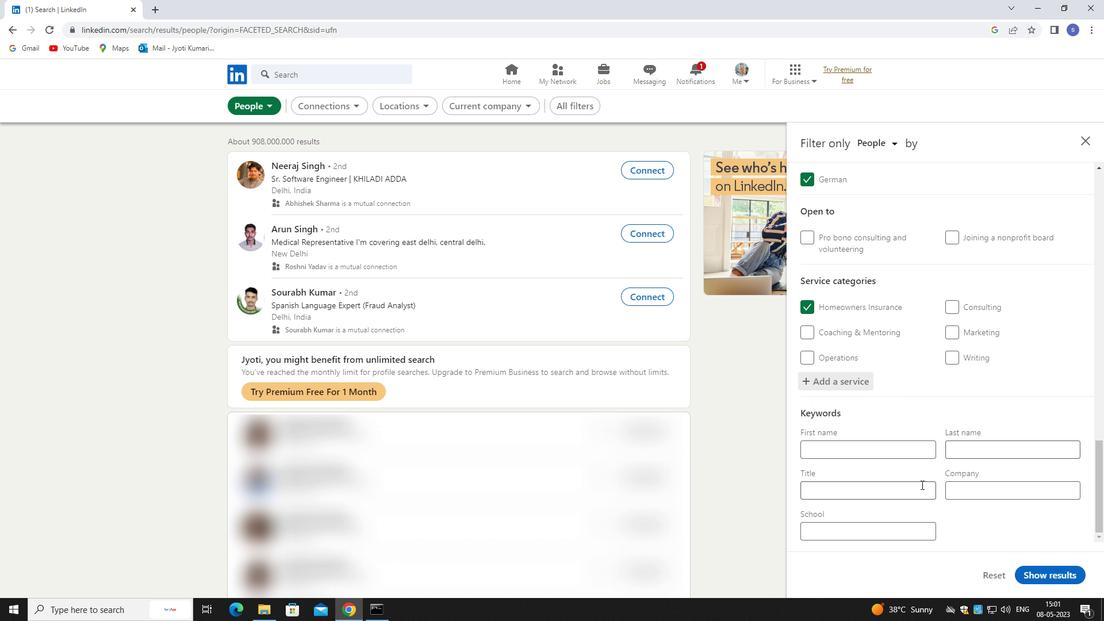 
Action: Mouse pressed left at (915, 492)
Screenshot: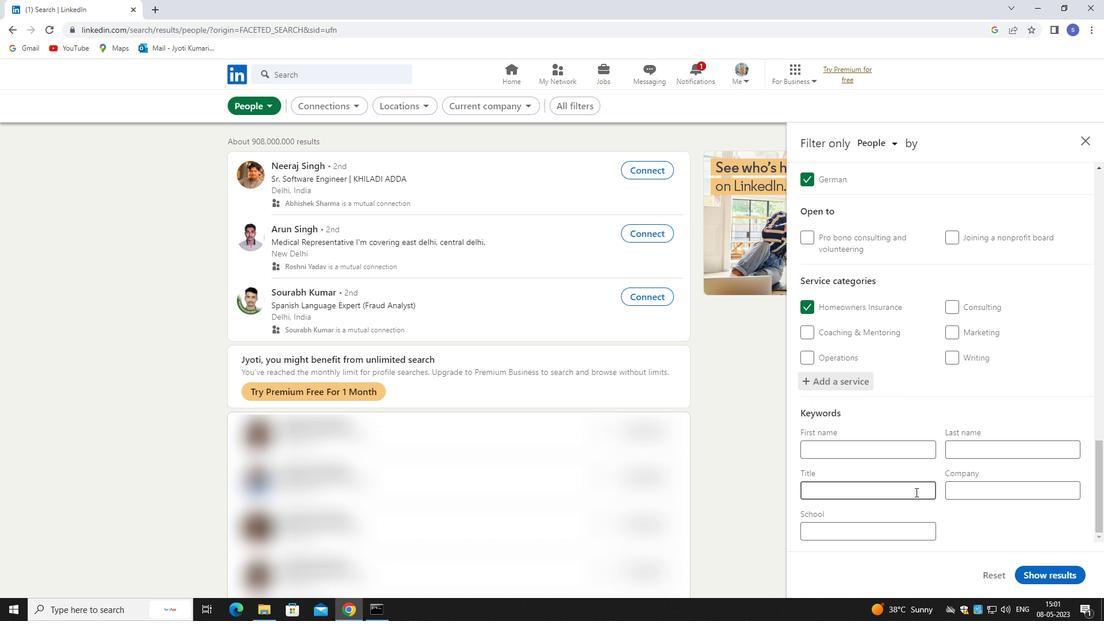 
Action: Mouse moved to (920, 500)
Screenshot: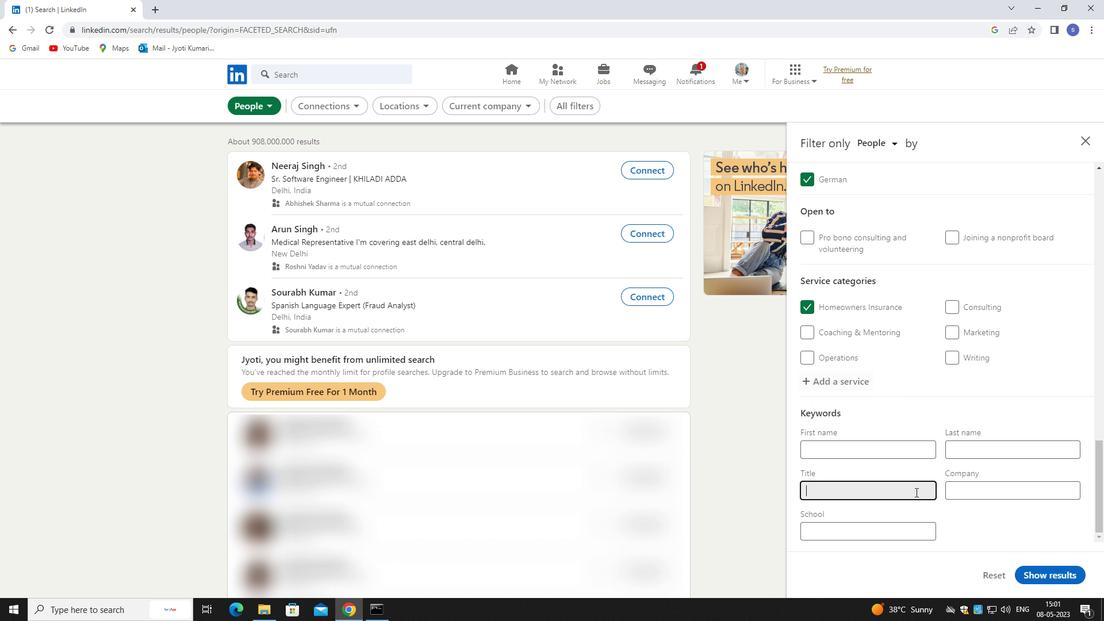 
Action: Key pressed <Key.shift><Key.shift><Key.shift><Key.shift><Key.shift><Key.shift>CLOUD<Key.space><Key.shift><Key.shift><Key.shift><Key.shift><Key.shift><Key.shift><Key.shift><Key.shift><Key.shift>ARCHITECT
Screenshot: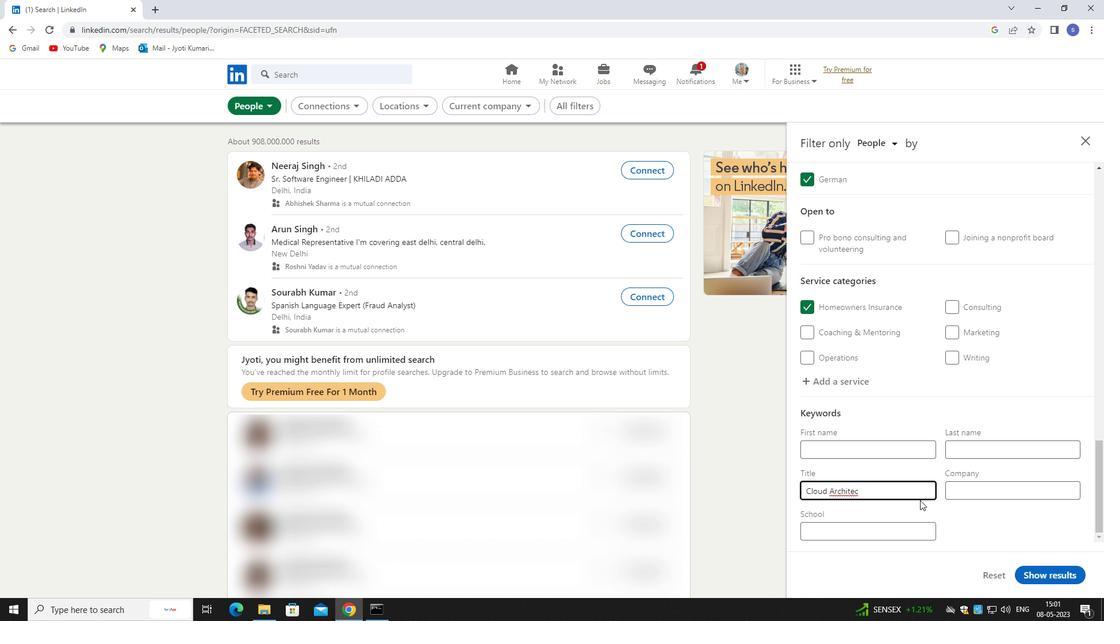 
Action: Mouse moved to (1047, 571)
Screenshot: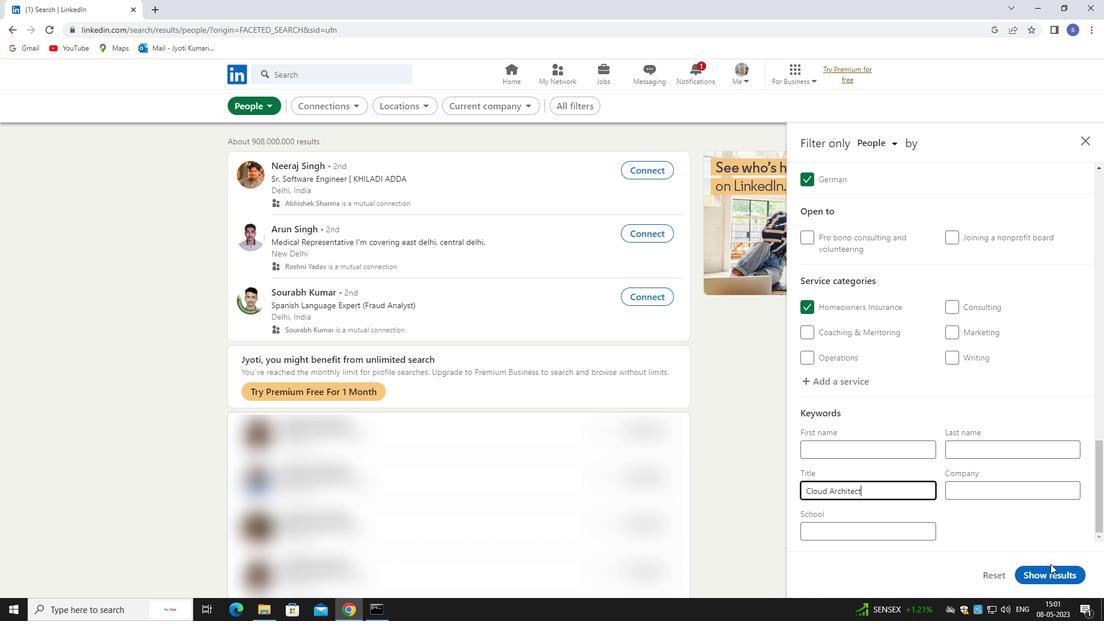 
Action: Mouse pressed left at (1047, 571)
Screenshot: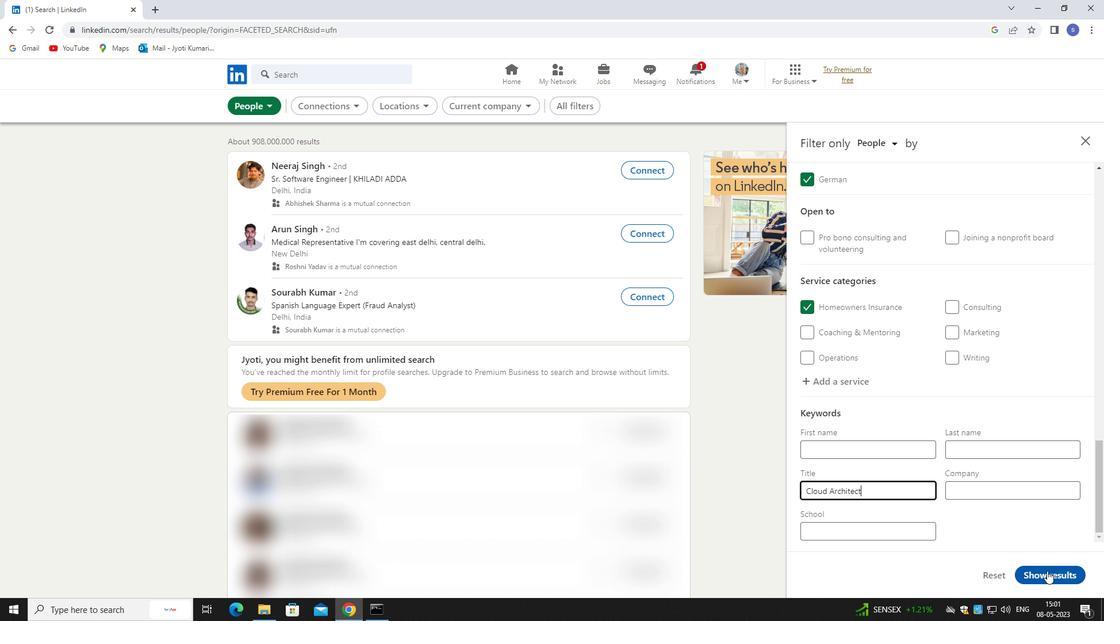 
Action: Mouse moved to (1041, 565)
Screenshot: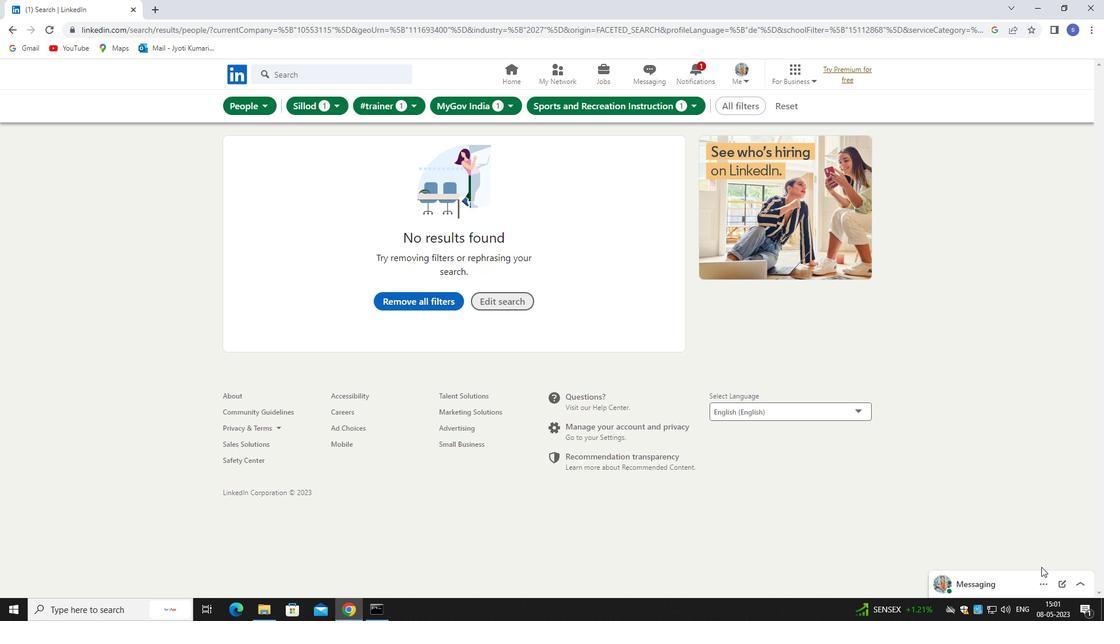 
